 Task: Open Card Customer Support Ticket Management in Board Project Prioritization Tools to Workspace Budgeting and Forecasting and add a team member Softage.1@softage.net, a label Yellow, a checklist Recruiting, an attachment from your google drive, a color Yellow and finally, add a card description 'Plan and execute company team-building retreat with a focus on employee well-being' and a comment 'This task requires us to be agile and adaptable, given the dynamic nature of the project.'. Add a start date 'Jan 01, 1900' with a due date 'Jan 08, 1900'
Action: Mouse moved to (268, 204)
Screenshot: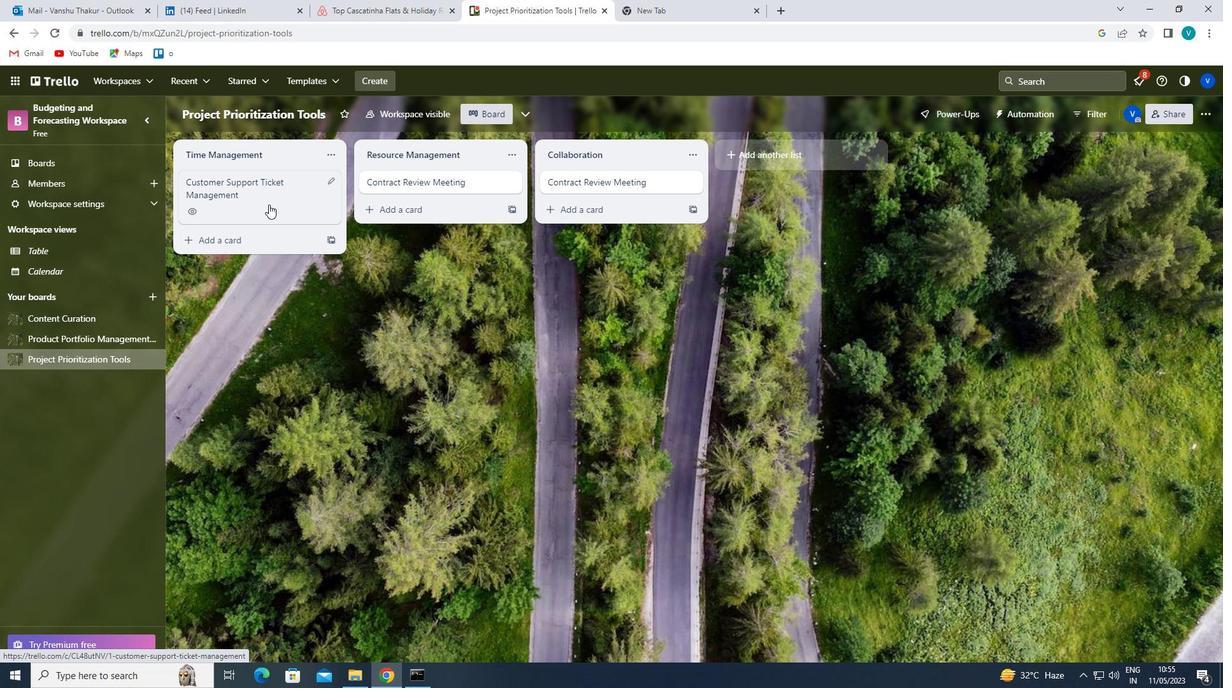
Action: Mouse pressed left at (268, 204)
Screenshot: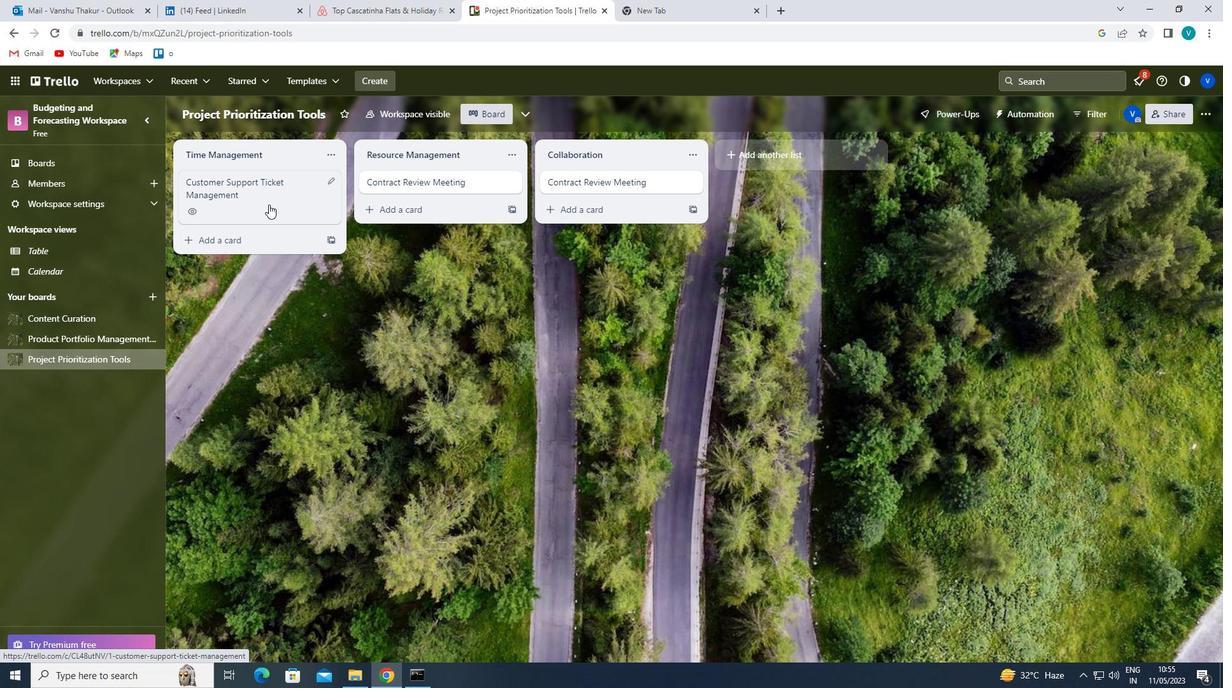 
Action: Mouse moved to (772, 231)
Screenshot: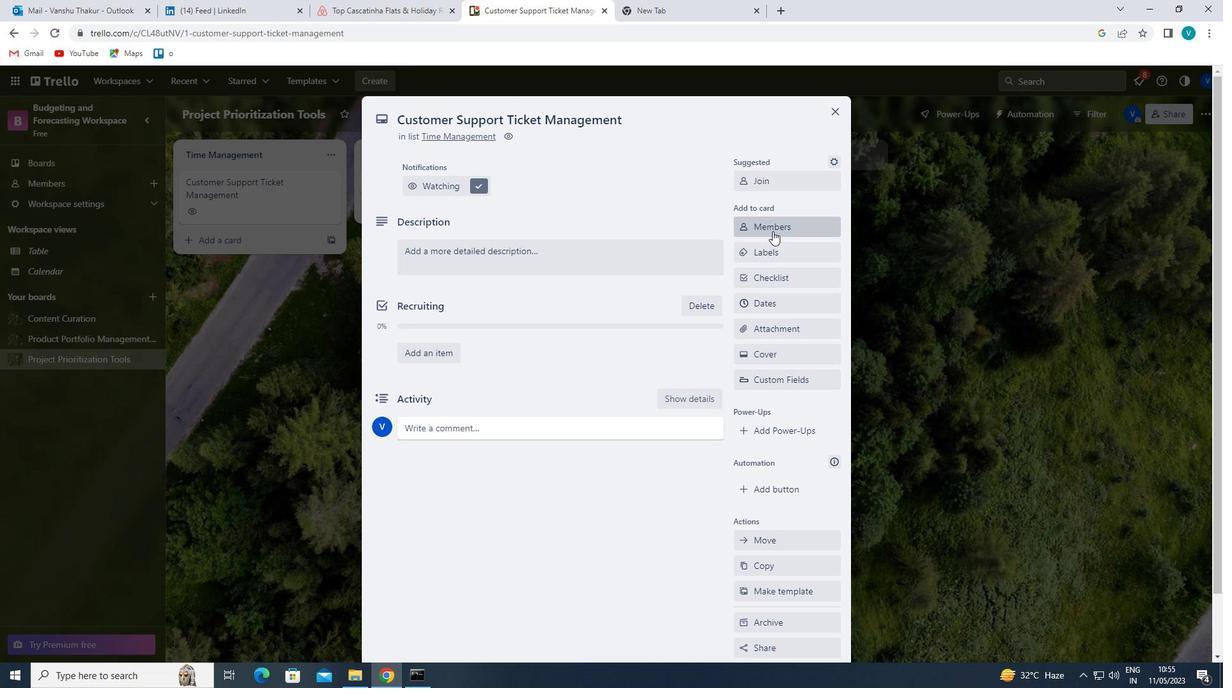 
Action: Mouse pressed left at (772, 231)
Screenshot: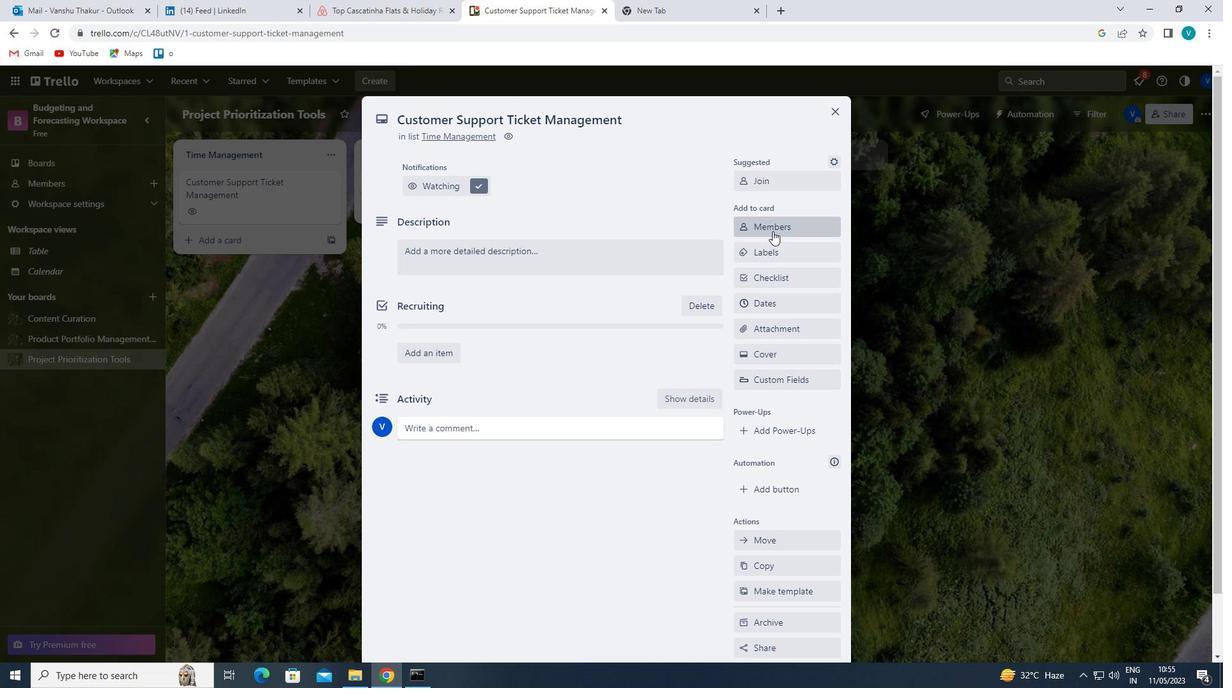 
Action: Mouse moved to (782, 288)
Screenshot: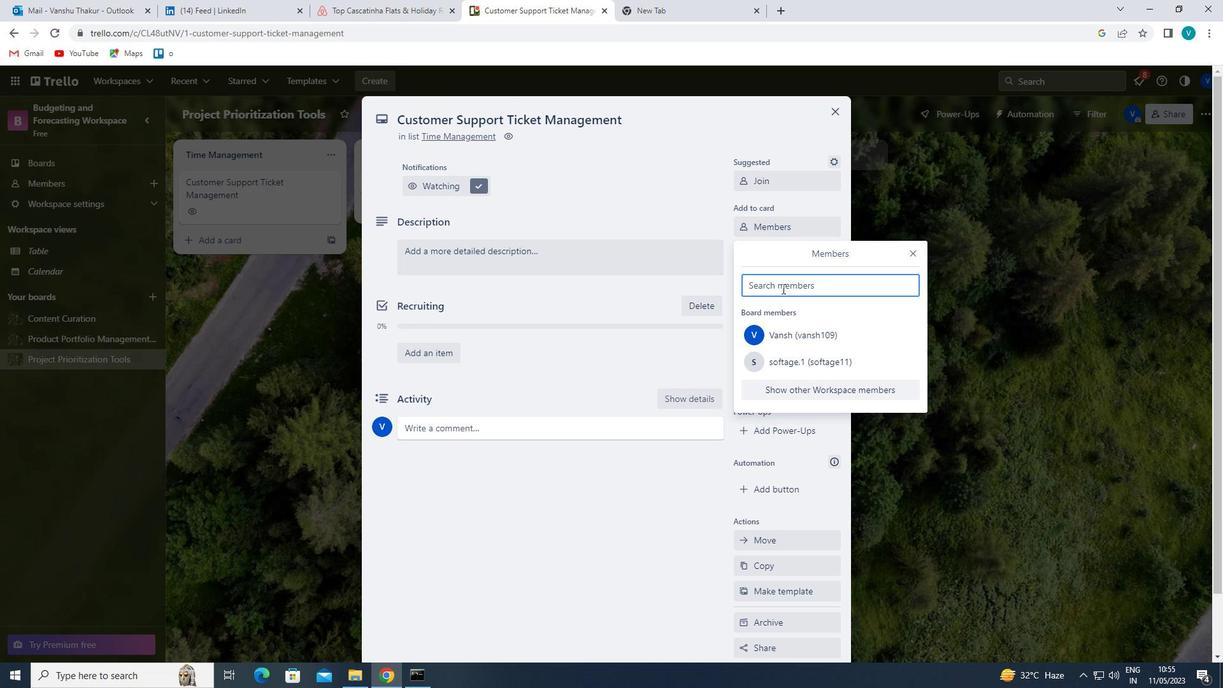 
Action: Mouse pressed left at (782, 288)
Screenshot: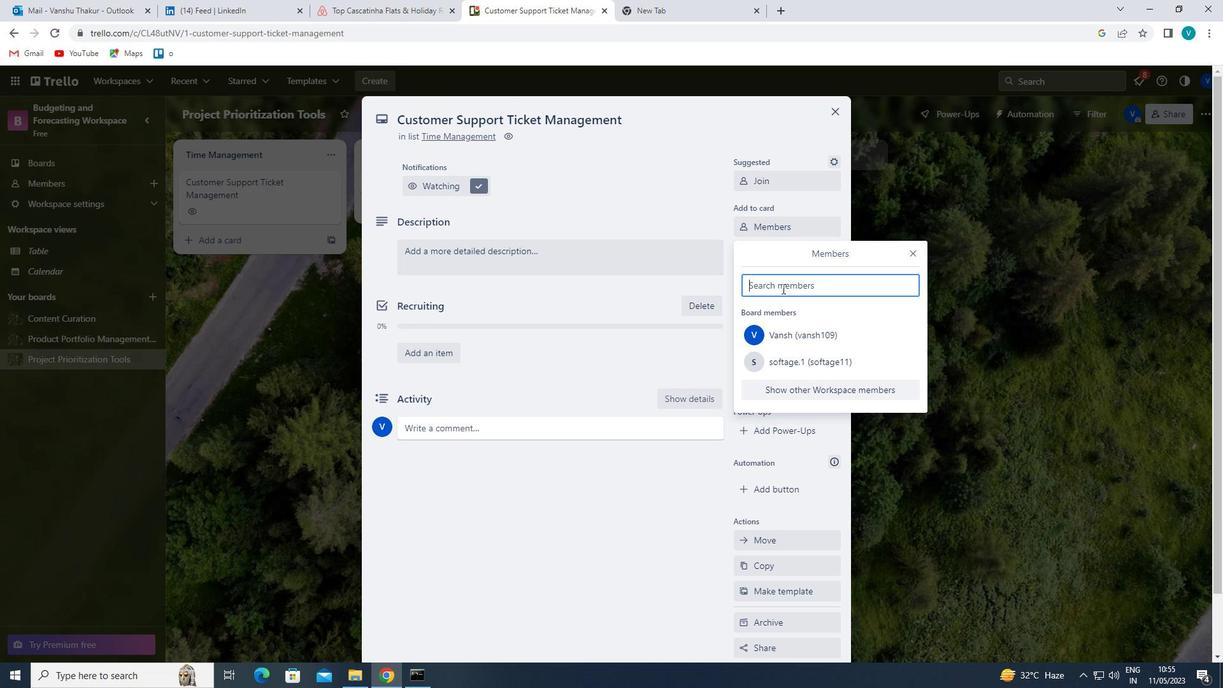 
Action: Mouse moved to (782, 288)
Screenshot: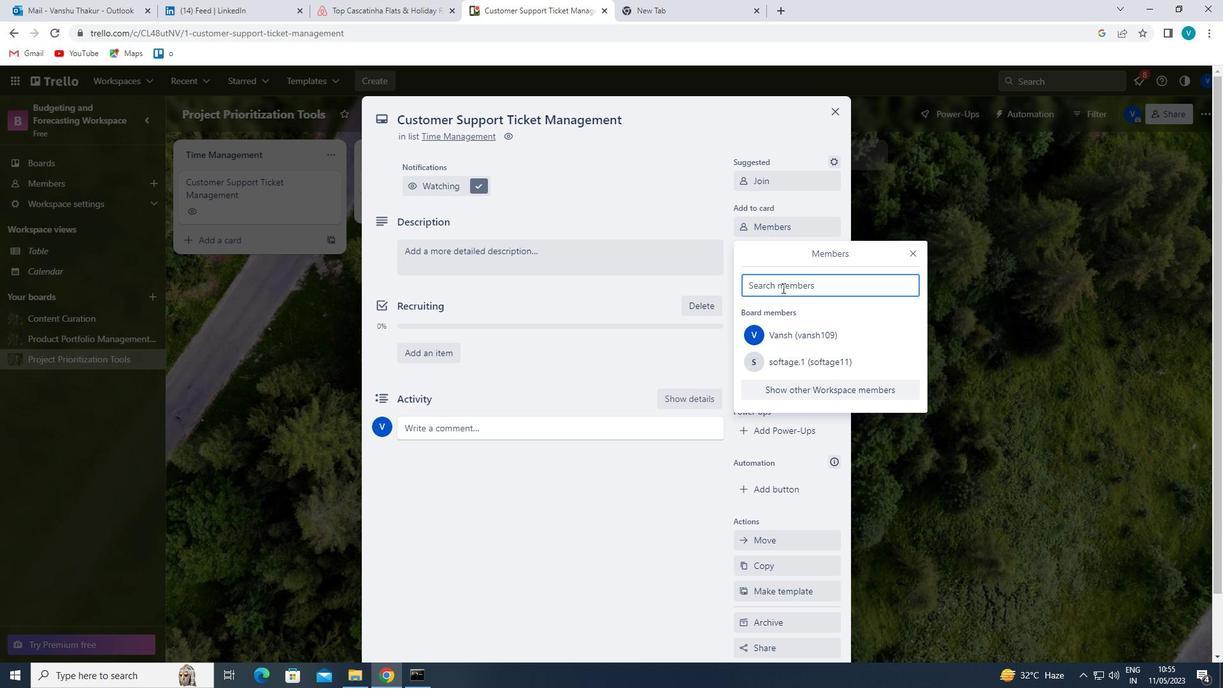 
Action: Key pressed <Key.shift>SOFTAGE
Screenshot: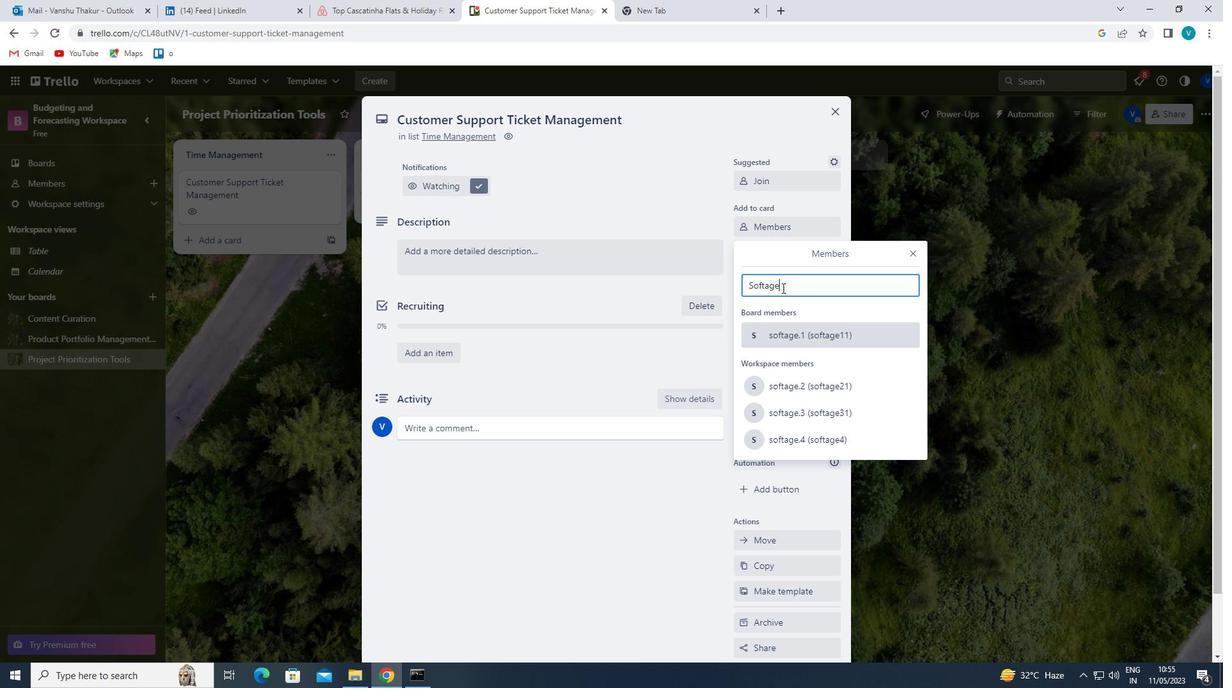
Action: Mouse moved to (811, 330)
Screenshot: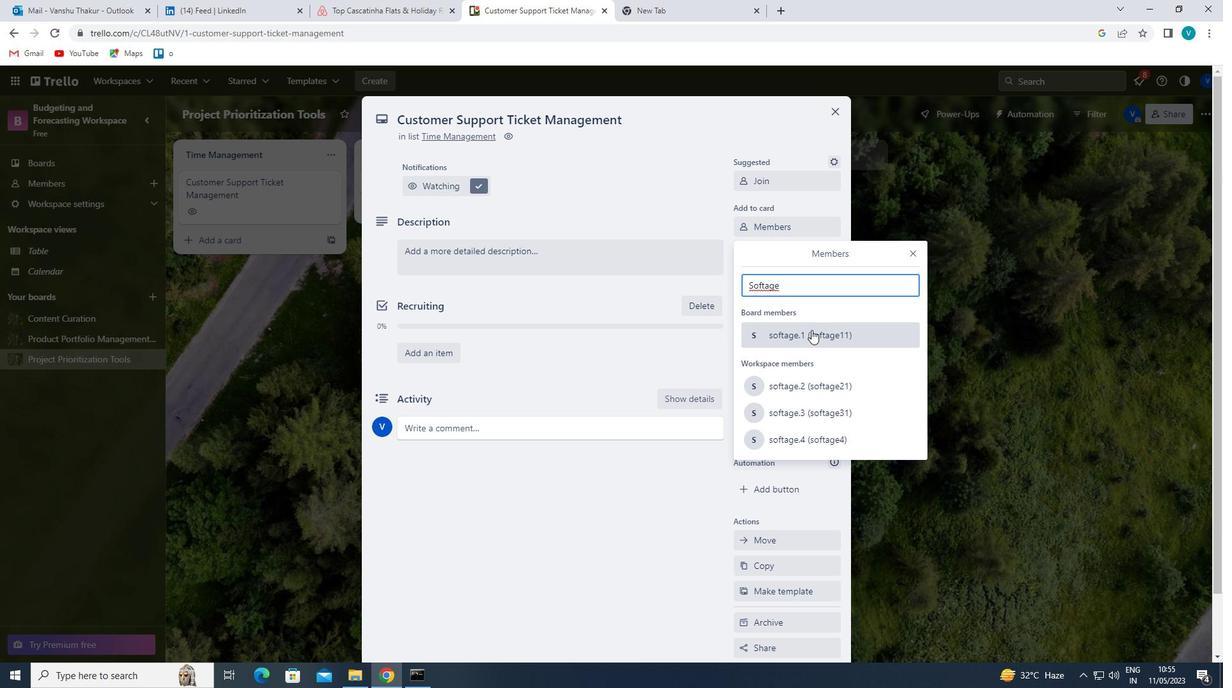 
Action: Mouse pressed left at (811, 330)
Screenshot: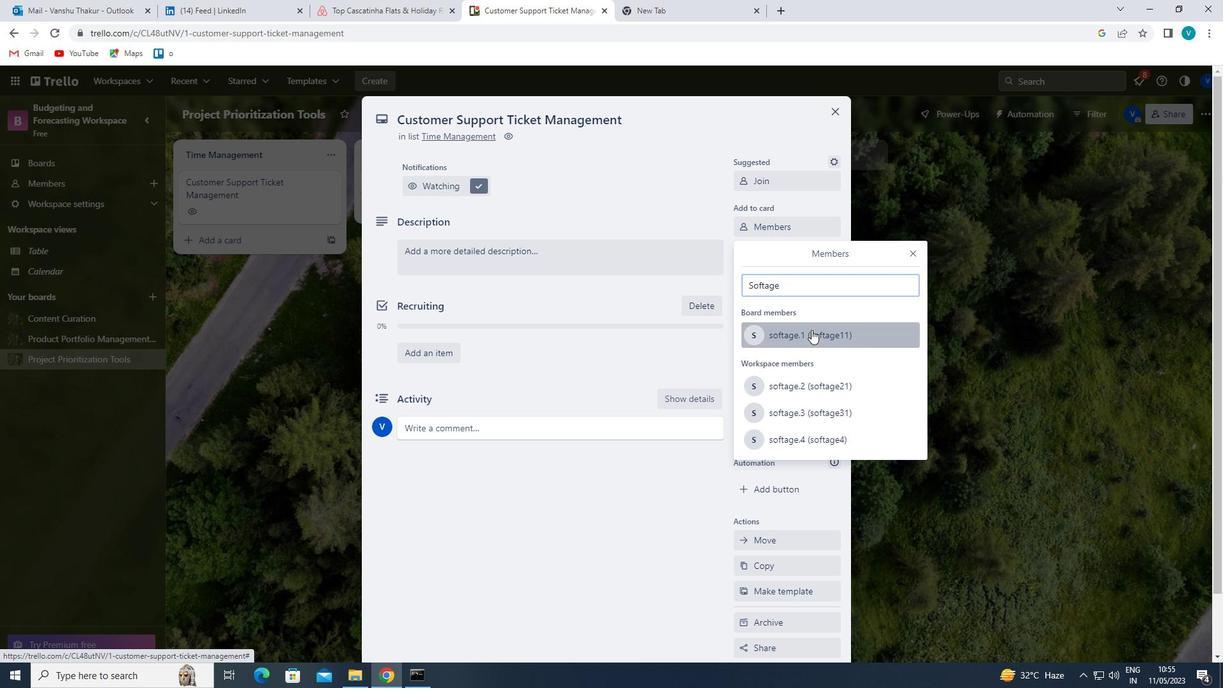 
Action: Mouse moved to (843, 331)
Screenshot: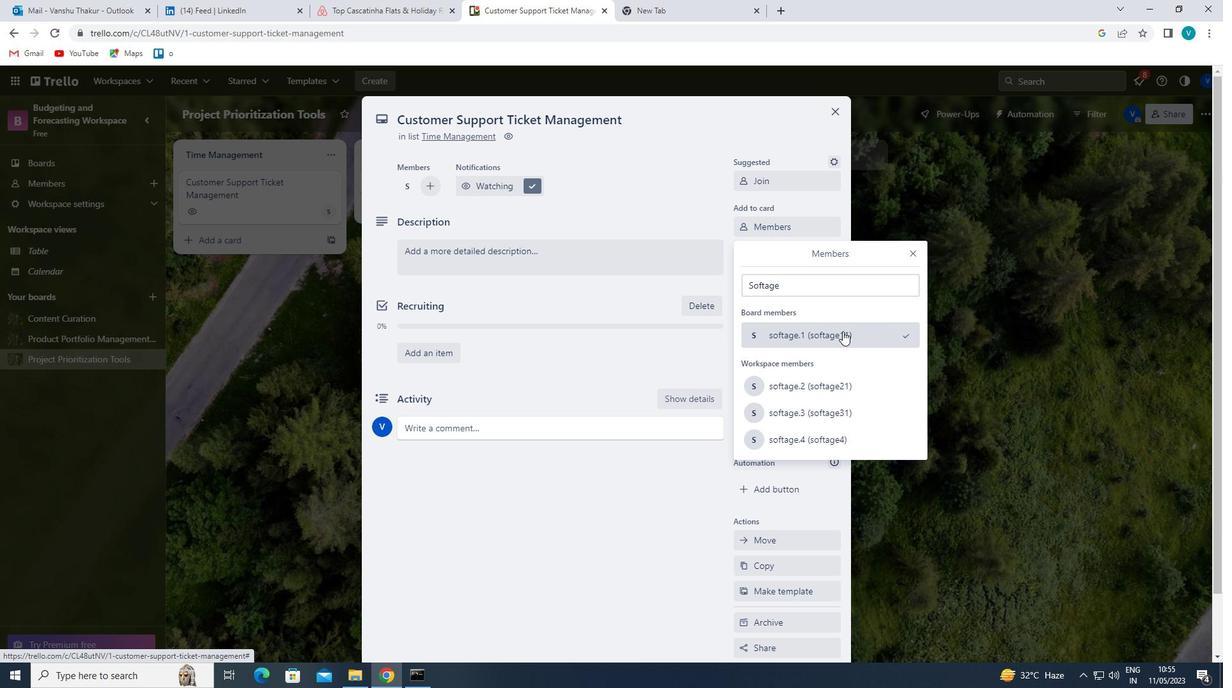 
Action: Mouse pressed left at (843, 331)
Screenshot: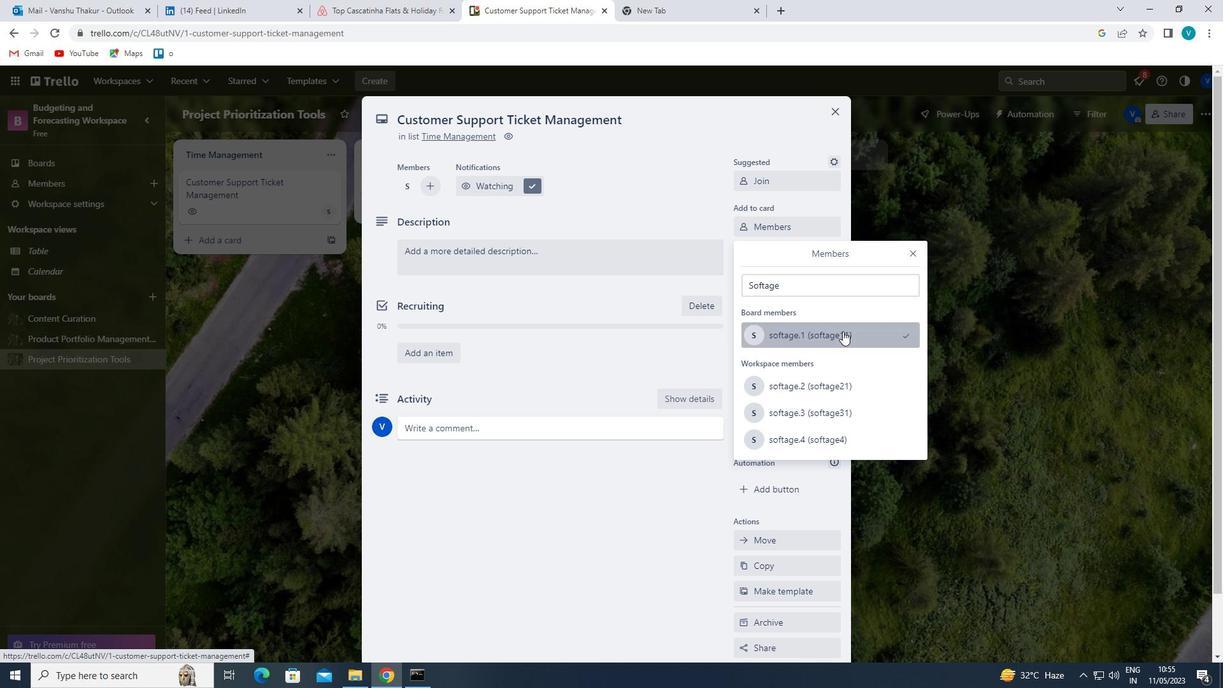 
Action: Mouse pressed left at (843, 331)
Screenshot: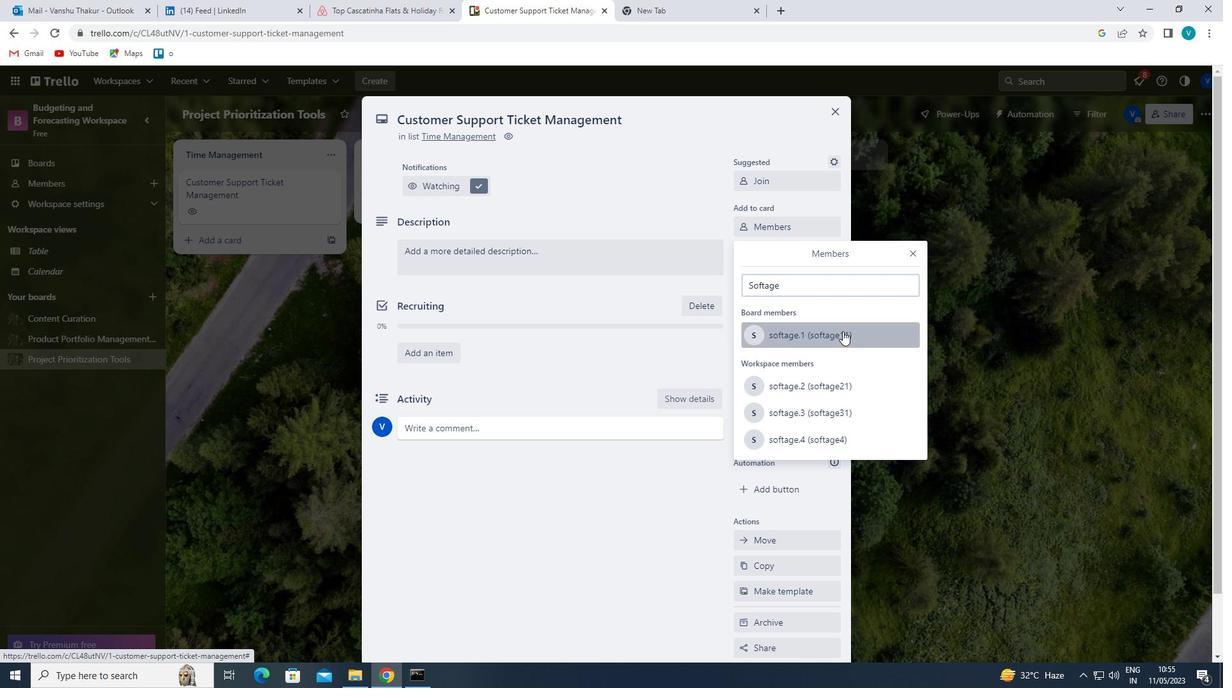
Action: Mouse moved to (911, 254)
Screenshot: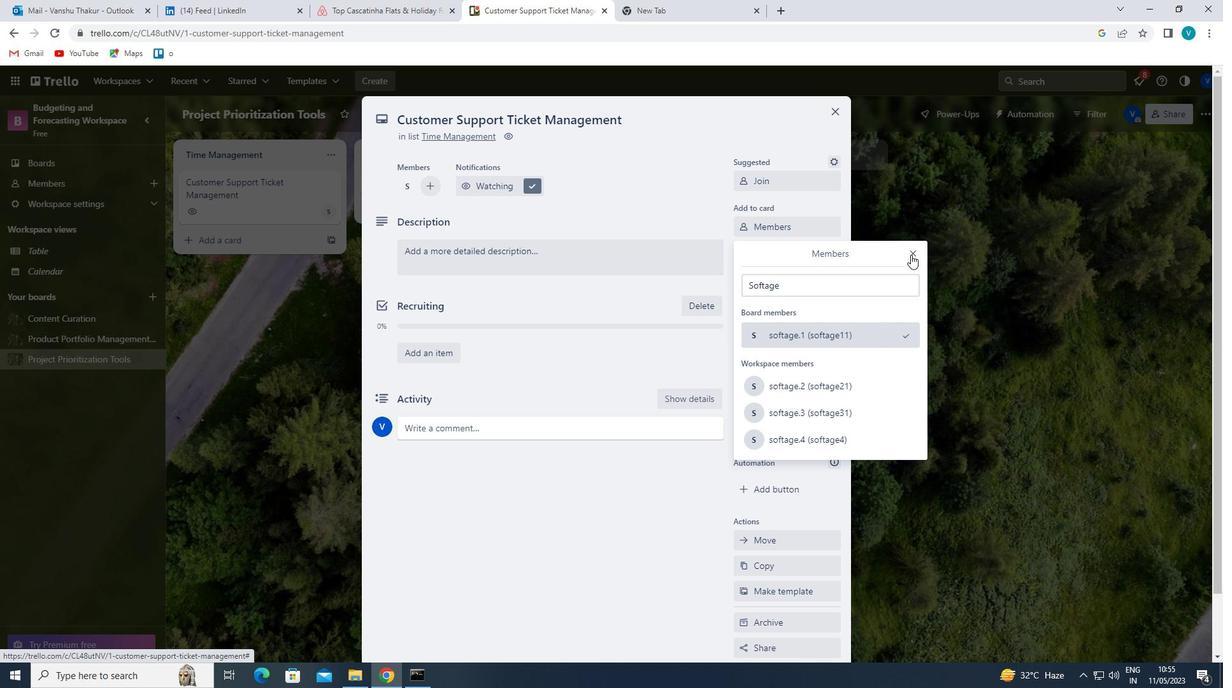 
Action: Mouse pressed left at (911, 254)
Screenshot: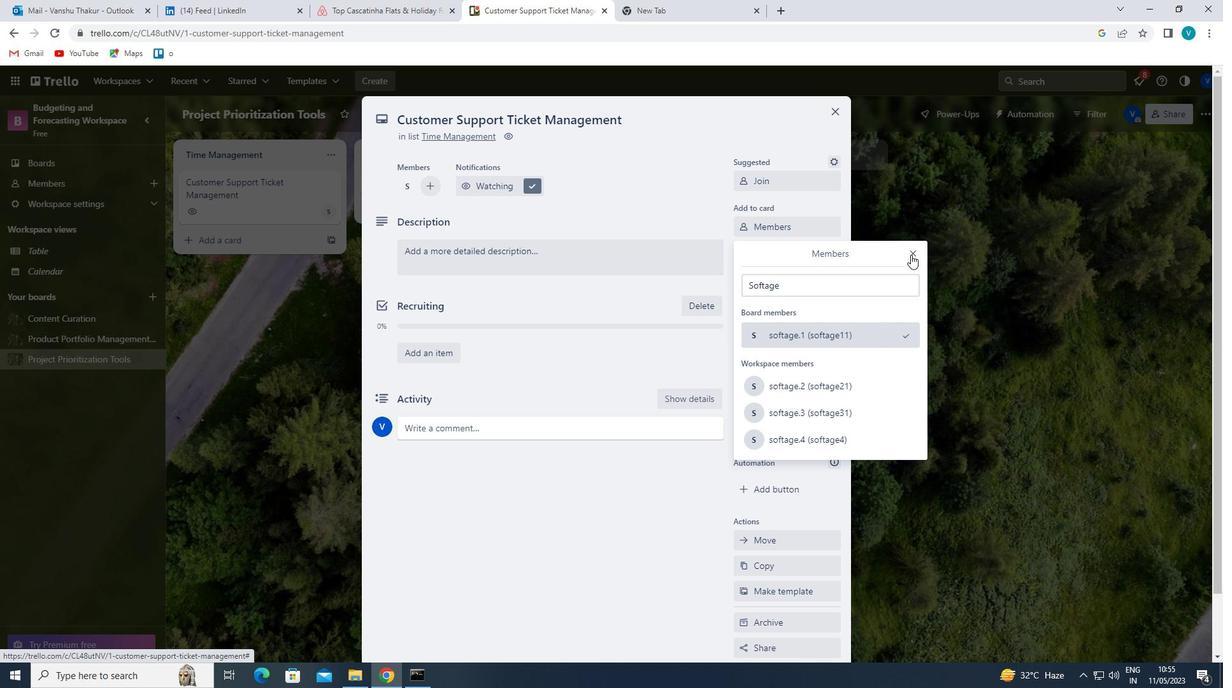 
Action: Mouse moved to (791, 255)
Screenshot: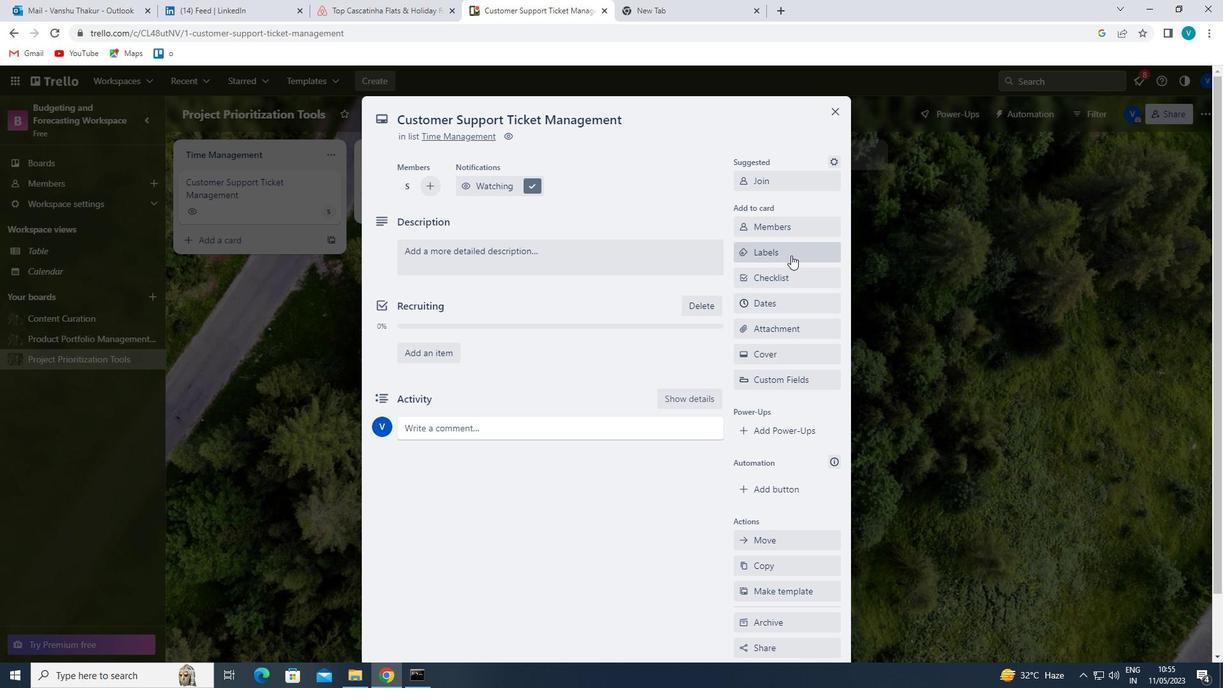 
Action: Mouse pressed left at (791, 255)
Screenshot: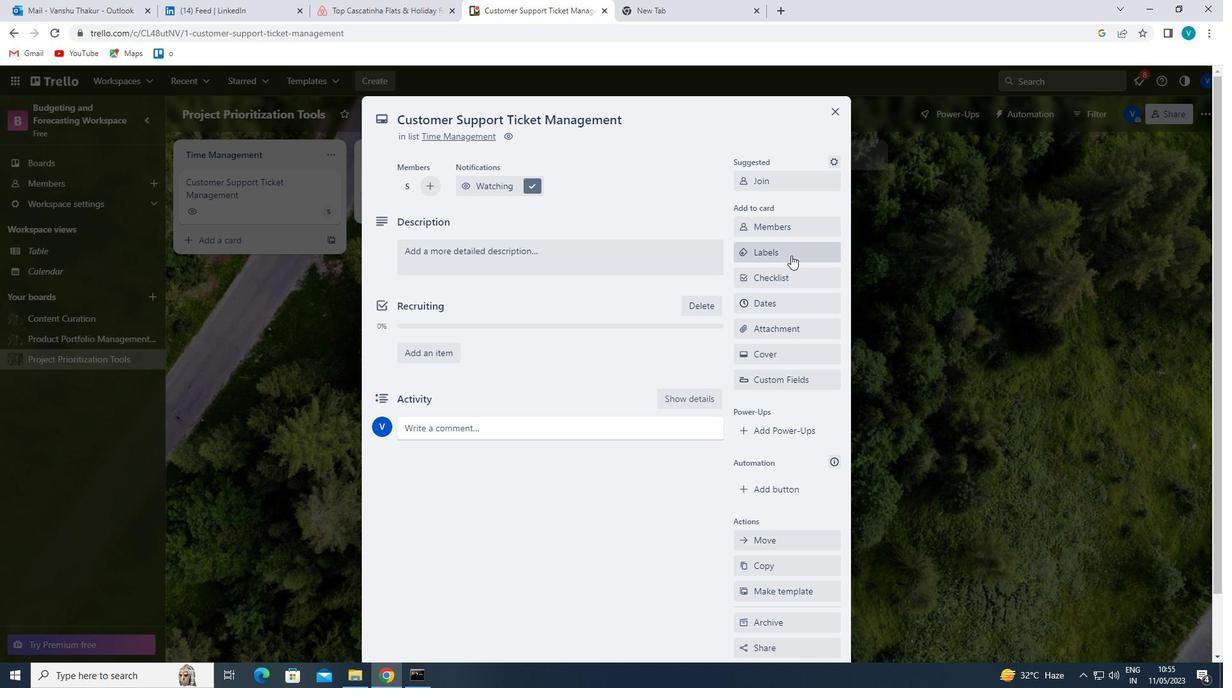 
Action: Mouse moved to (806, 376)
Screenshot: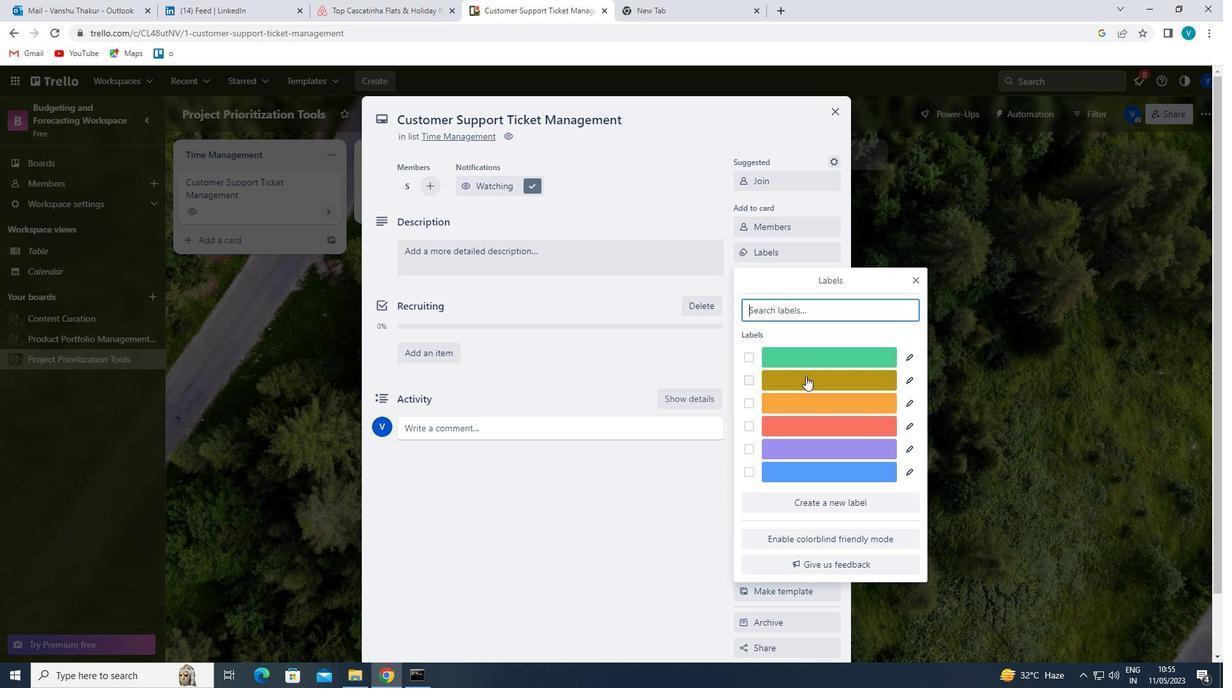 
Action: Mouse pressed left at (806, 376)
Screenshot: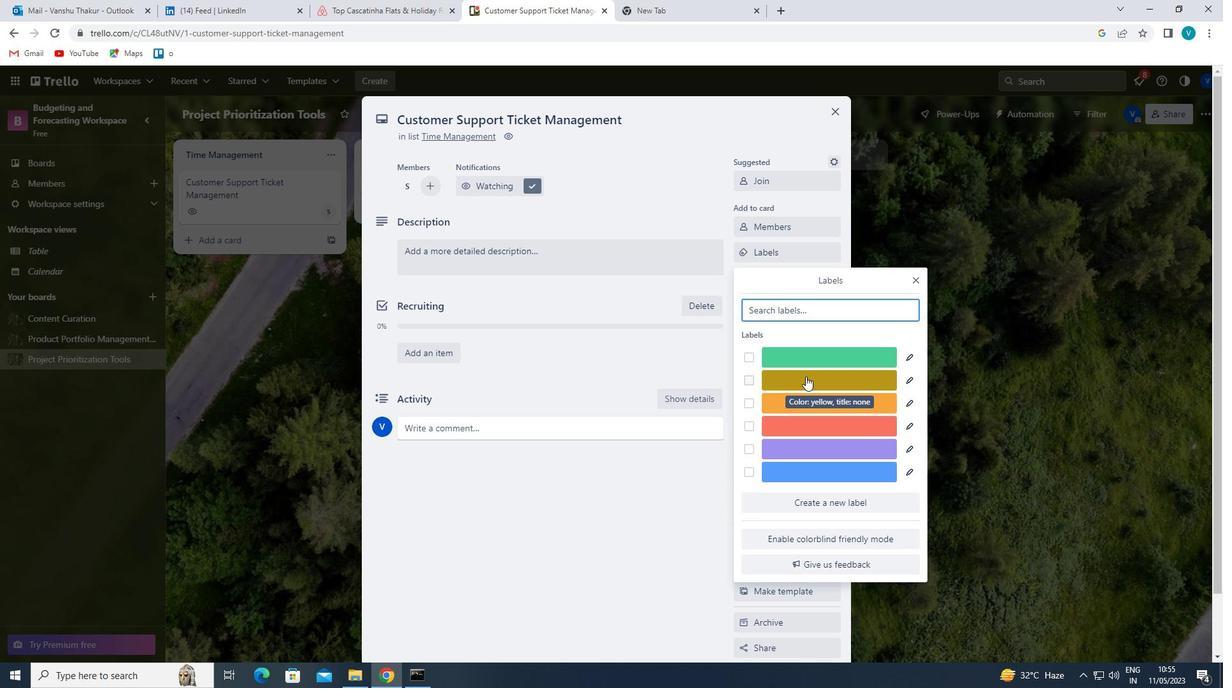 
Action: Mouse moved to (916, 279)
Screenshot: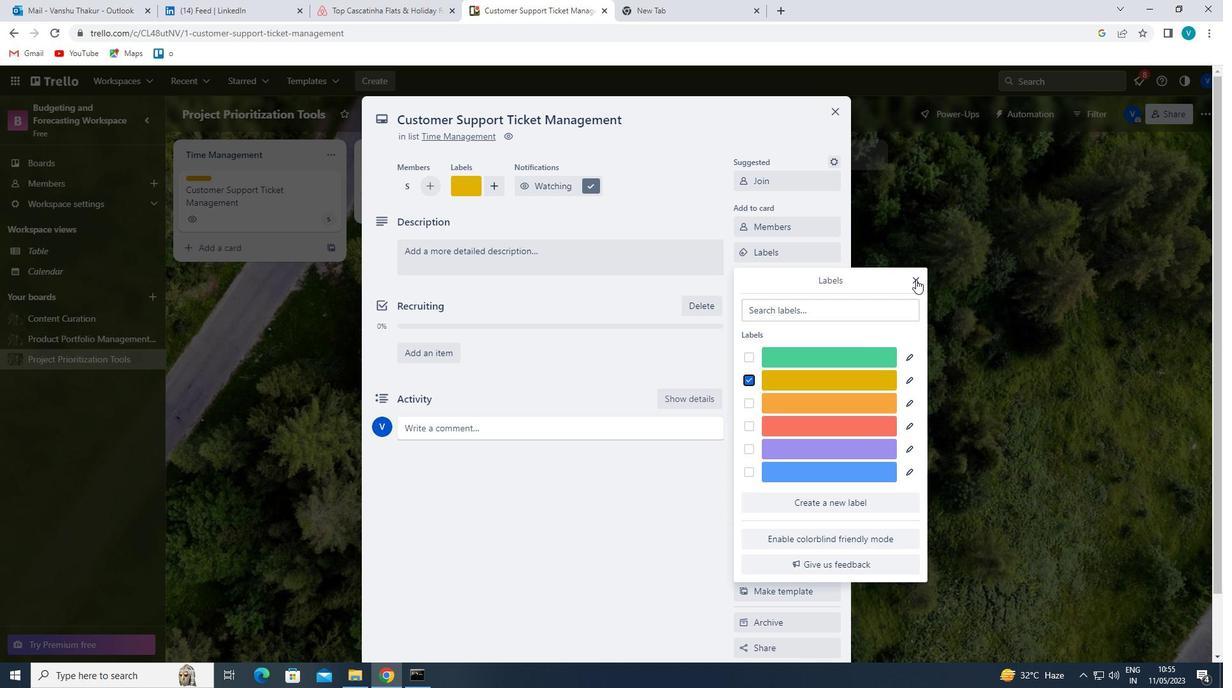 
Action: Mouse pressed left at (916, 279)
Screenshot: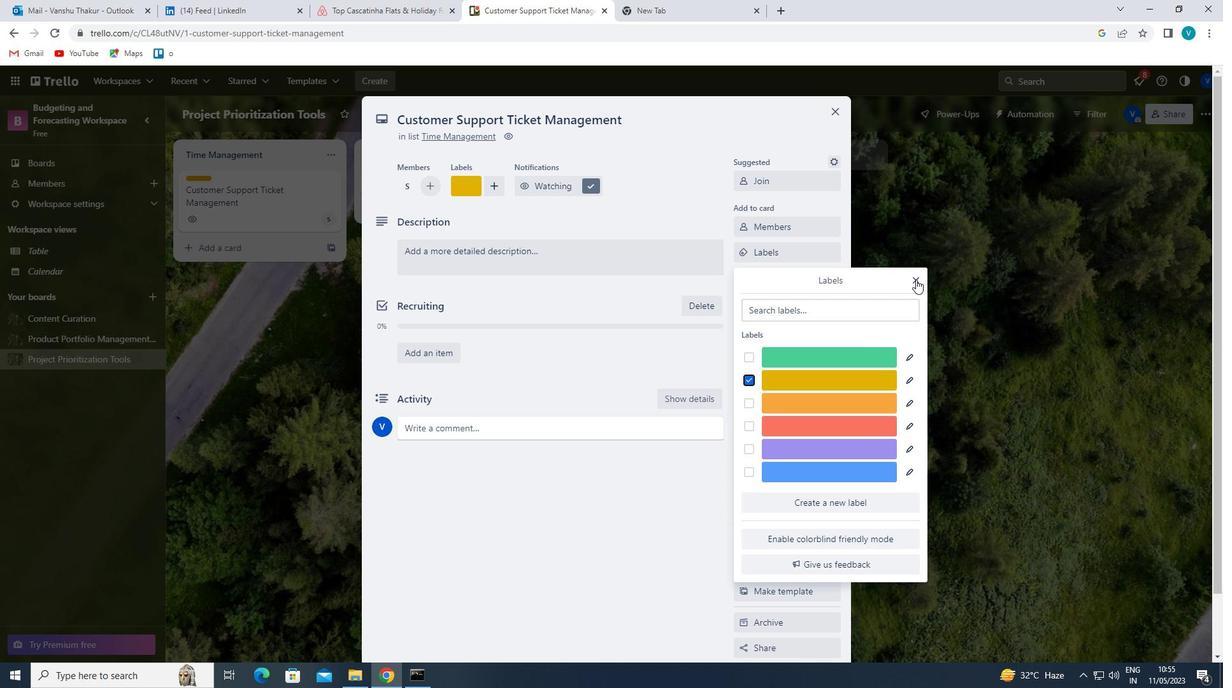 
Action: Mouse moved to (790, 281)
Screenshot: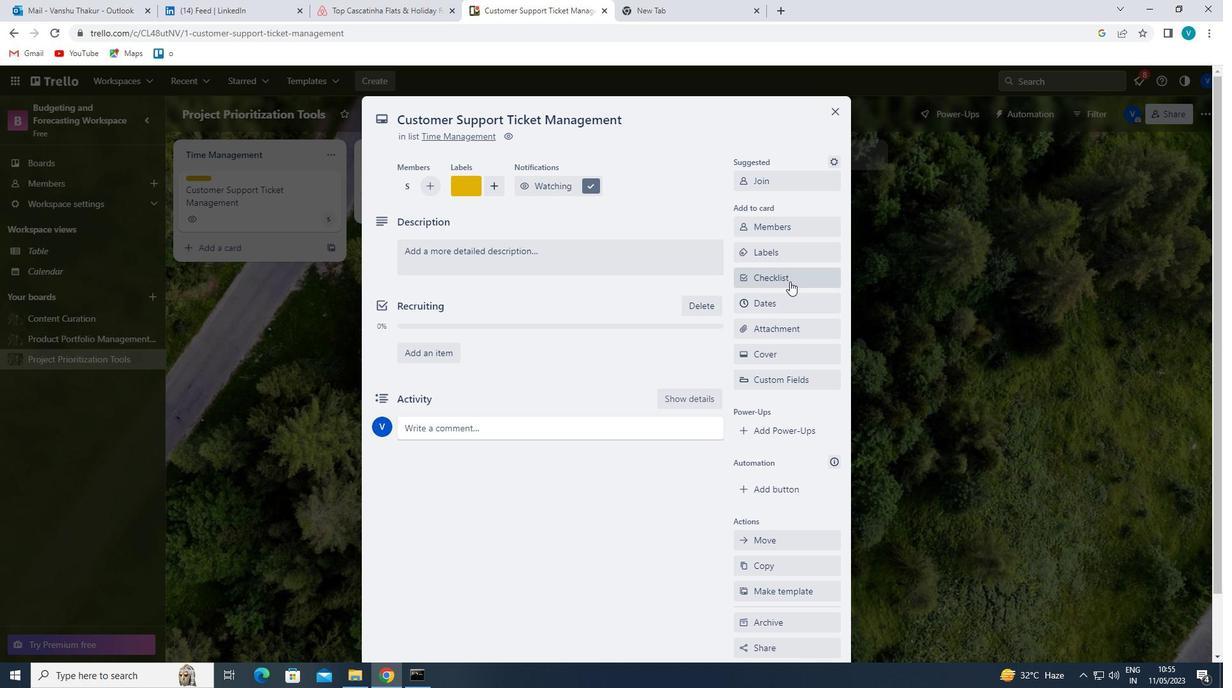 
Action: Mouse pressed left at (790, 281)
Screenshot: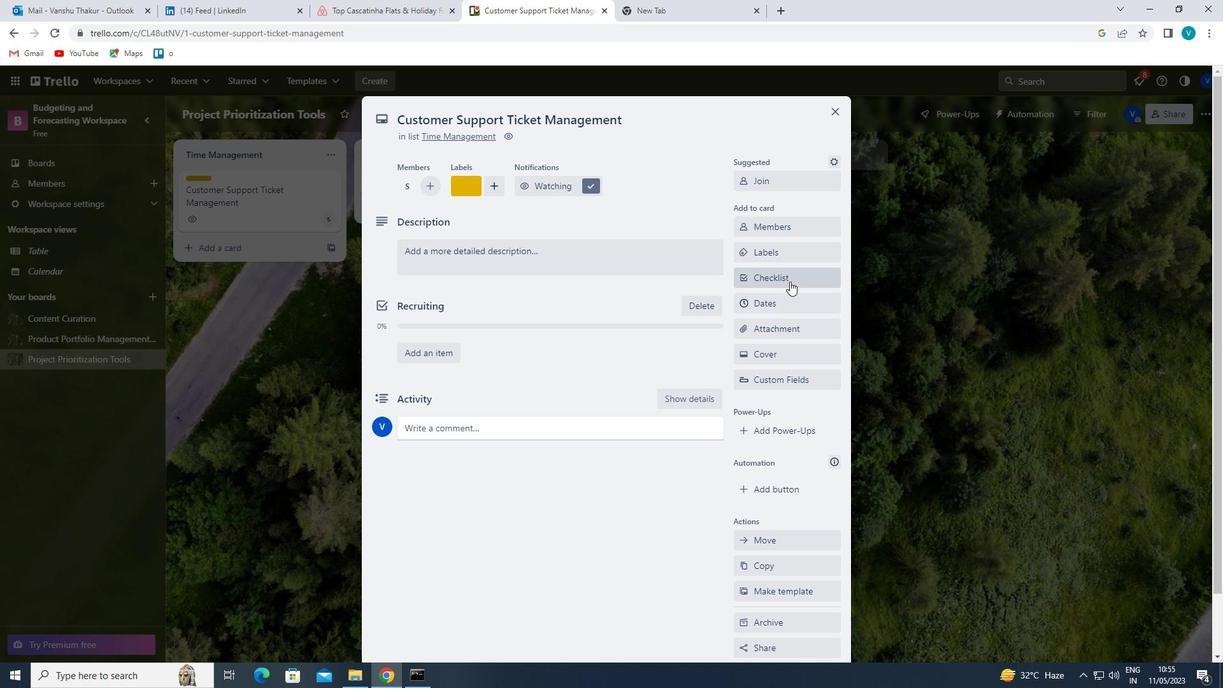 
Action: Key pressed <Key.shift>RECUI<Key.backspace><Key.backspace>RUITING
Screenshot: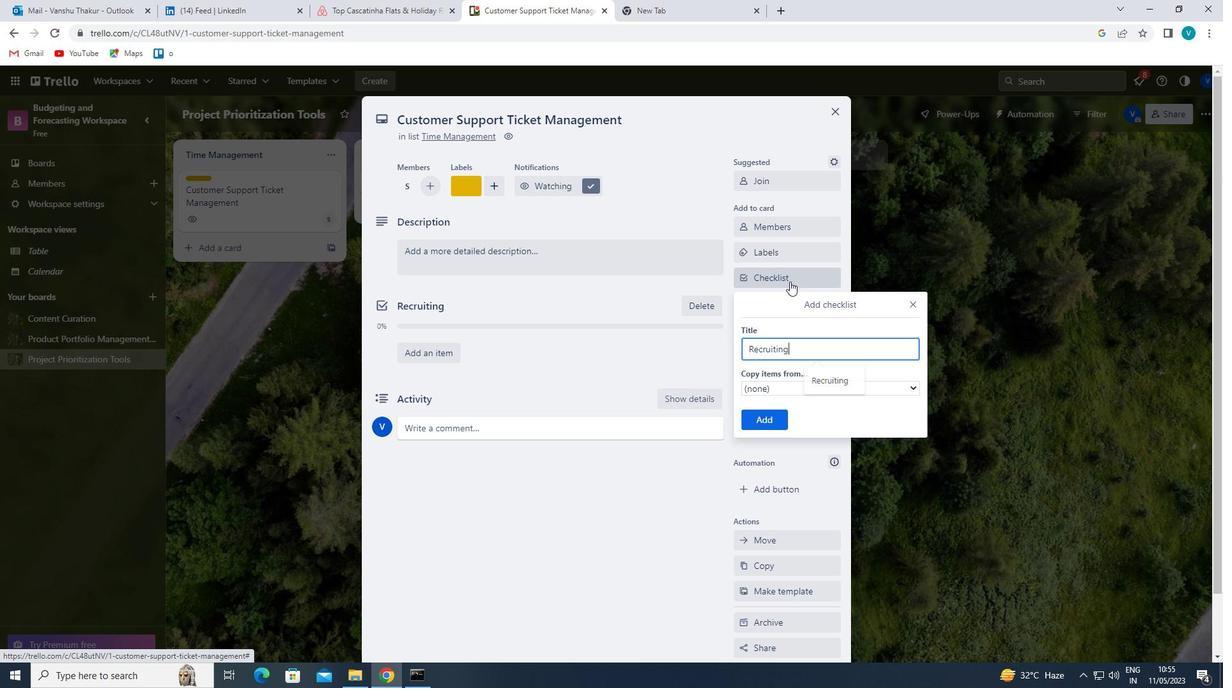 
Action: Mouse moved to (780, 417)
Screenshot: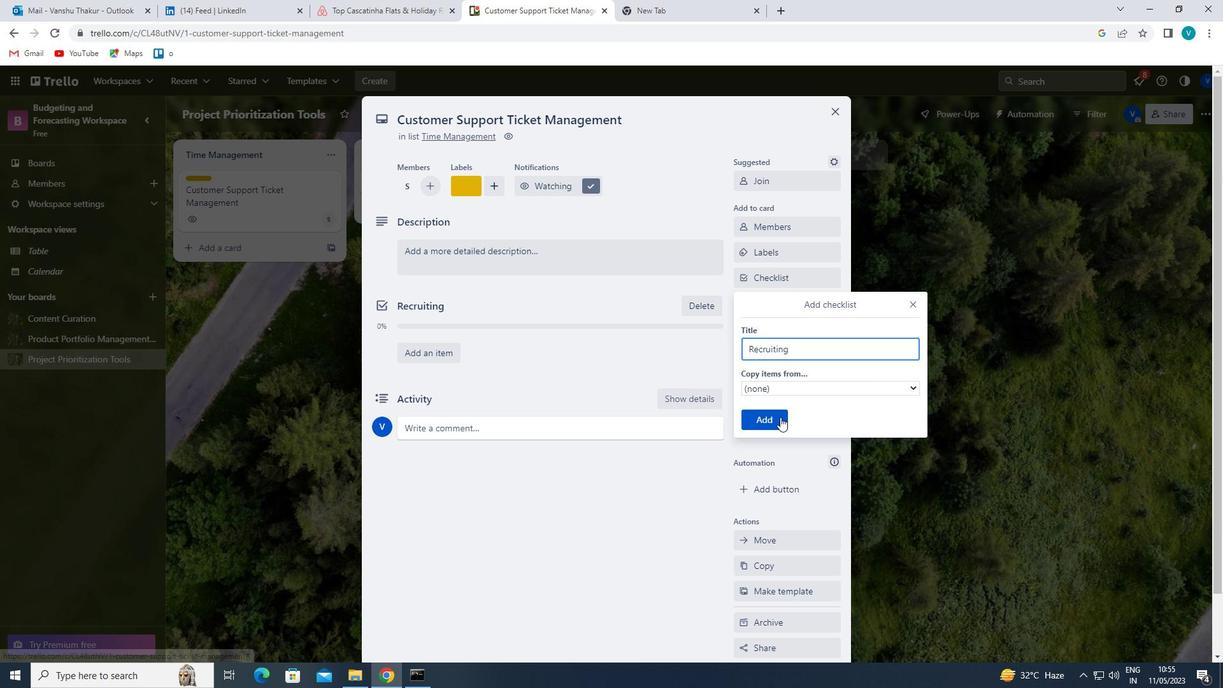 
Action: Mouse pressed left at (780, 417)
Screenshot: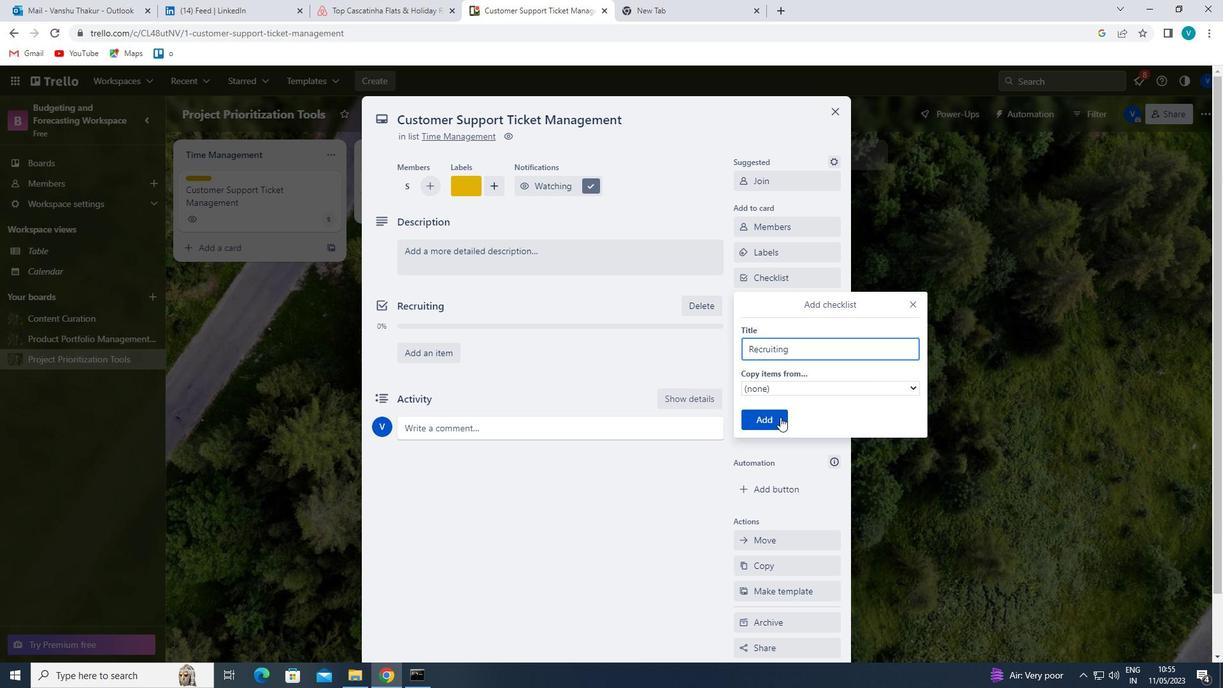 
Action: Mouse moved to (790, 330)
Screenshot: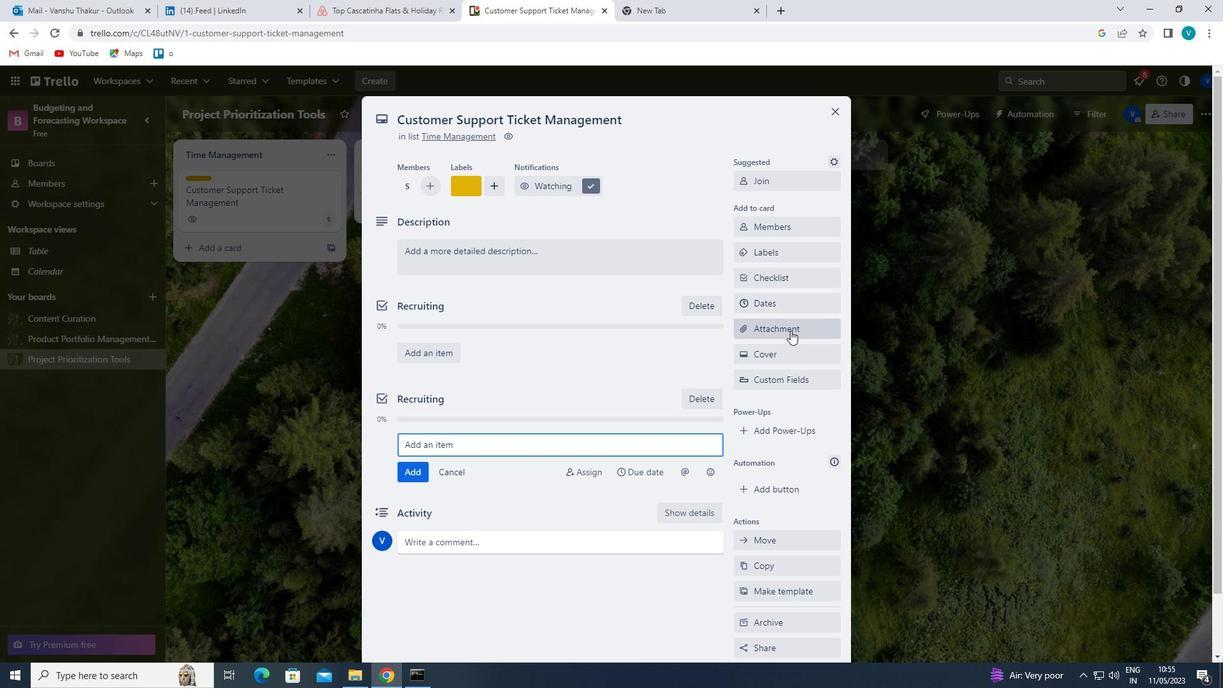 
Action: Mouse pressed left at (790, 330)
Screenshot: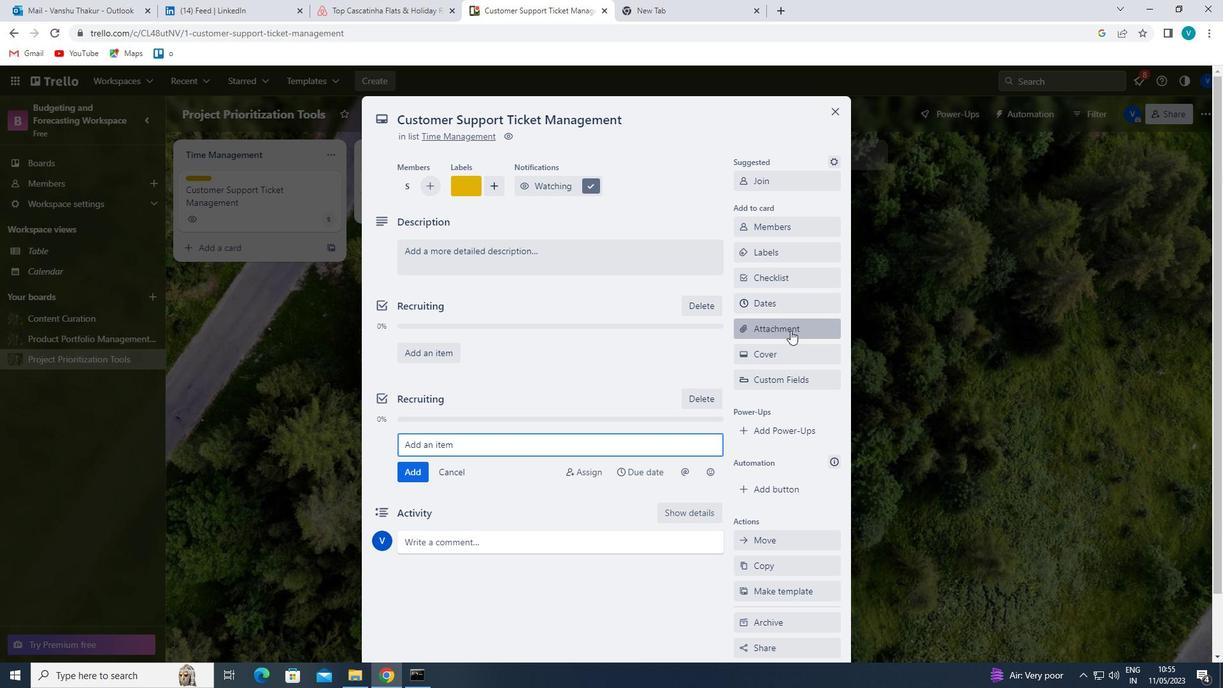 
Action: Mouse moved to (767, 425)
Screenshot: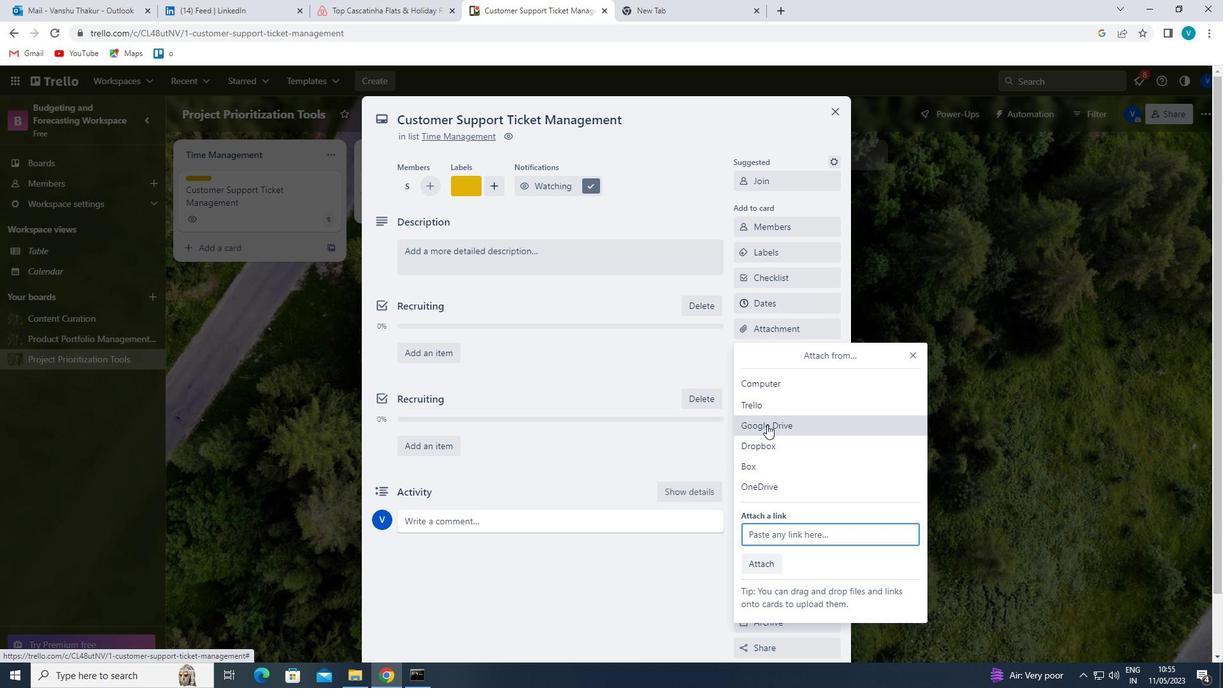 
Action: Mouse pressed left at (767, 425)
Screenshot: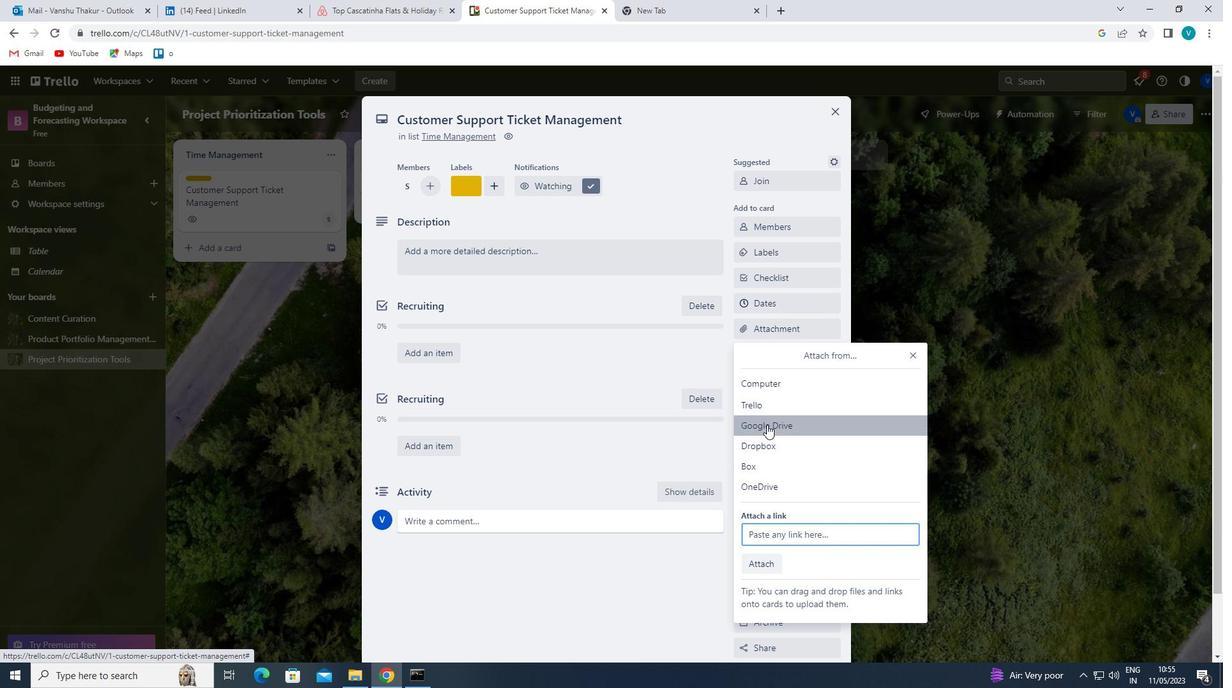 
Action: Mouse moved to (718, 362)
Screenshot: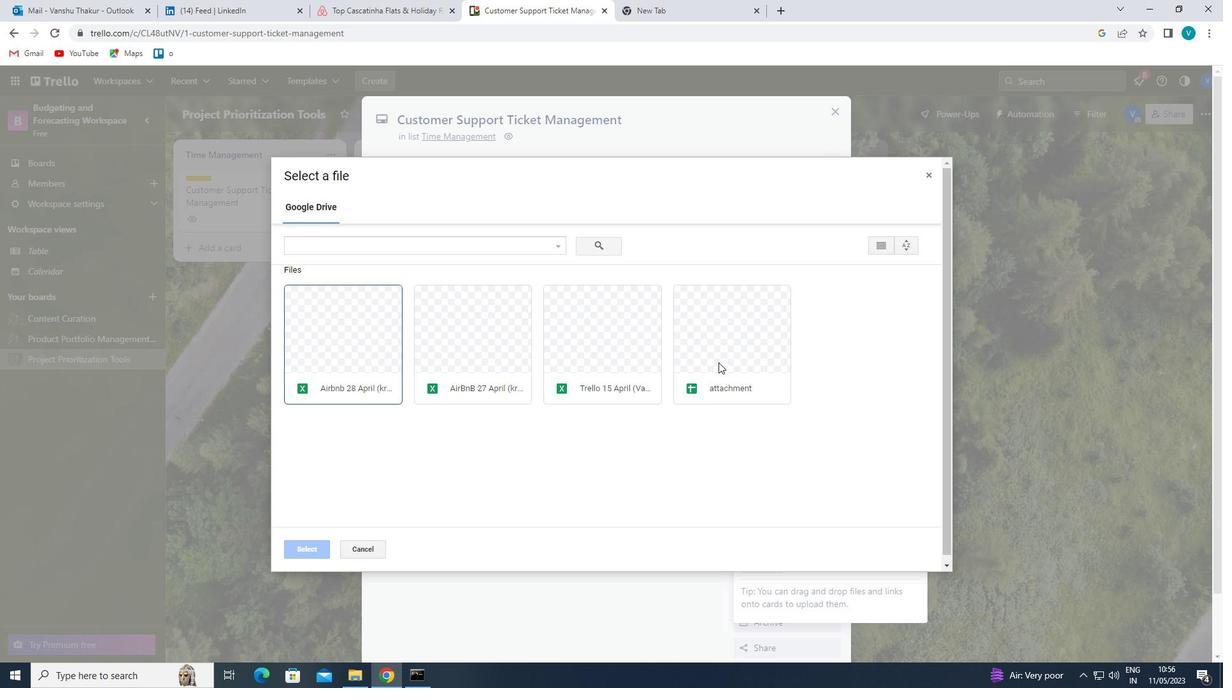 
Action: Mouse pressed left at (718, 362)
Screenshot: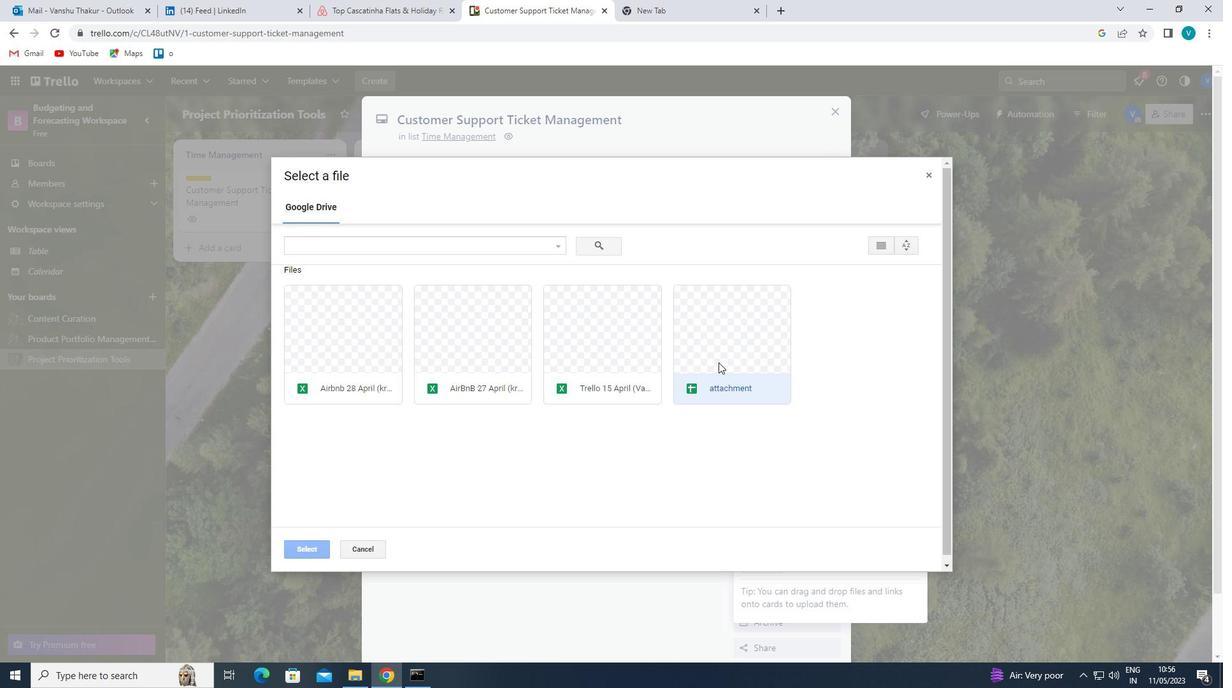 
Action: Mouse moved to (305, 544)
Screenshot: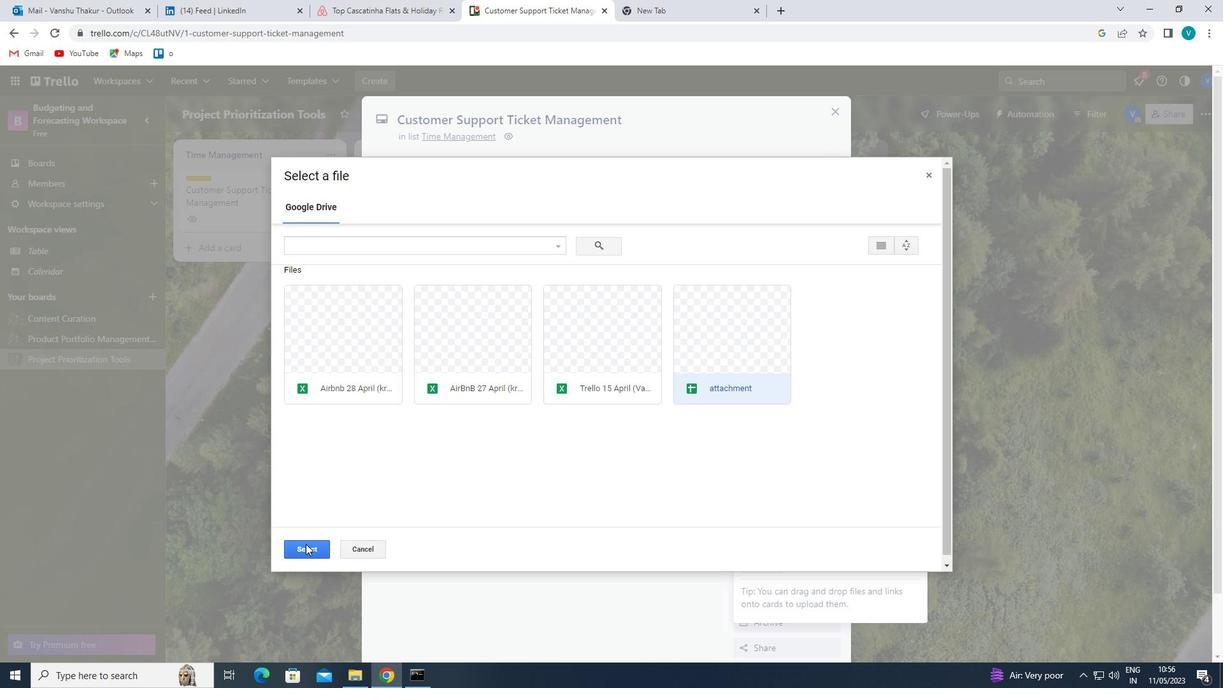 
Action: Mouse pressed left at (305, 544)
Screenshot: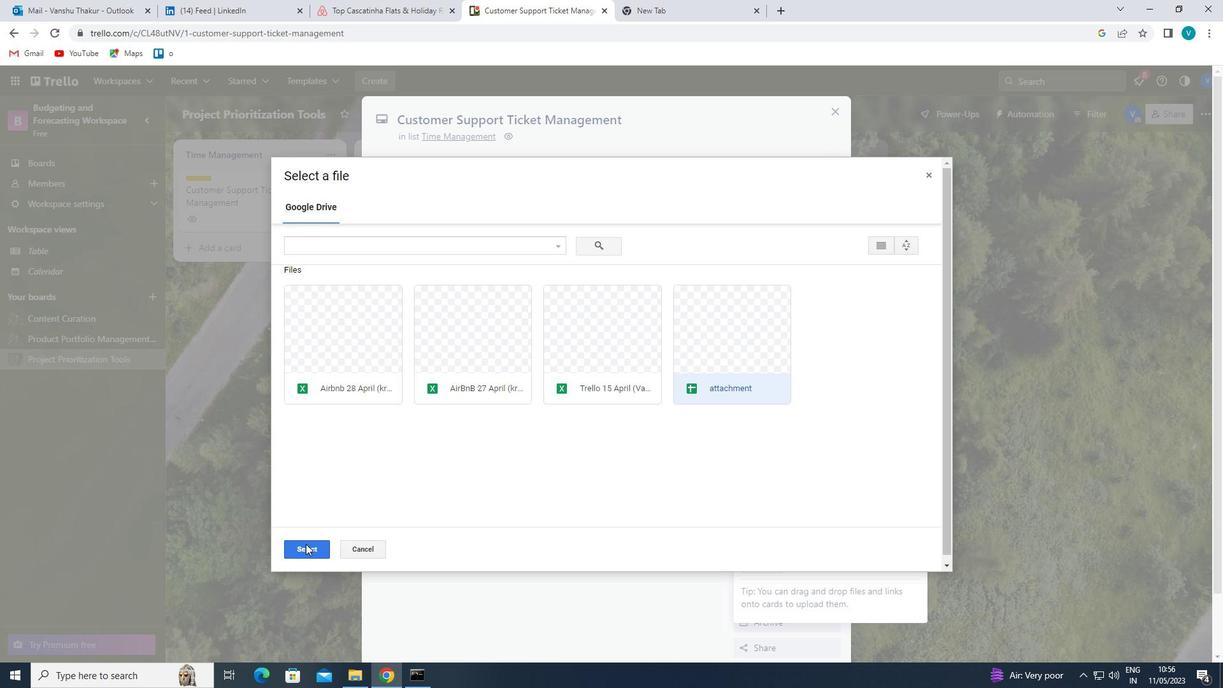 
Action: Mouse moved to (786, 358)
Screenshot: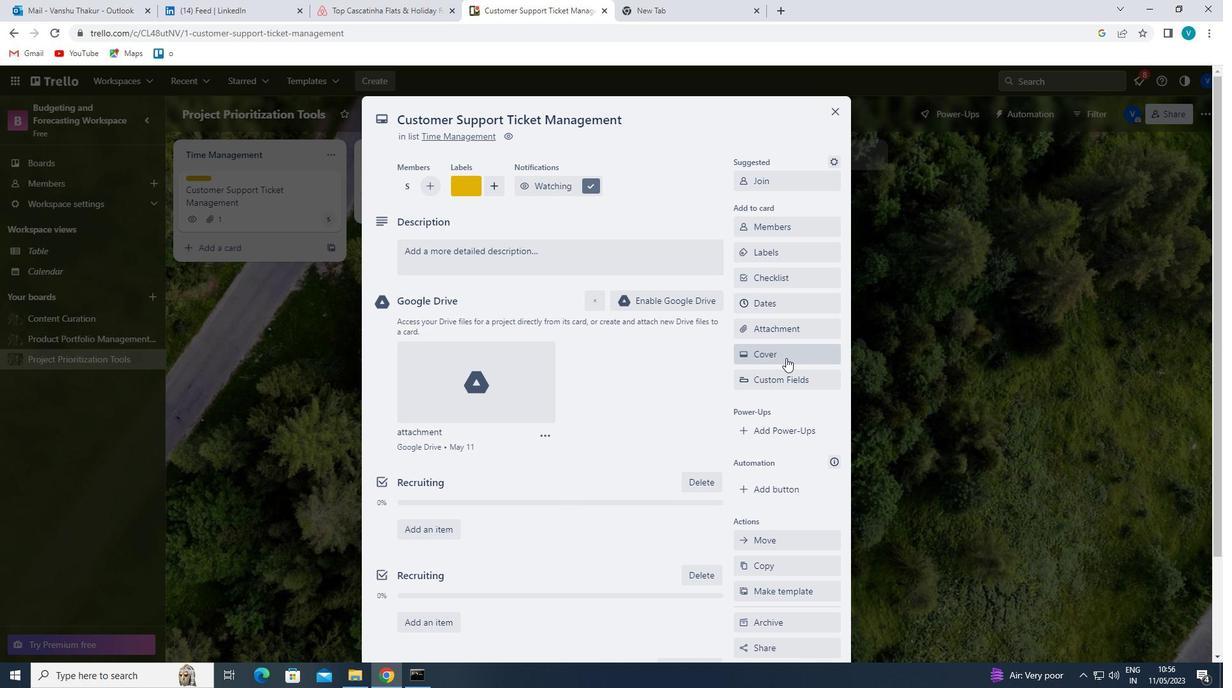 
Action: Mouse pressed left at (786, 358)
Screenshot: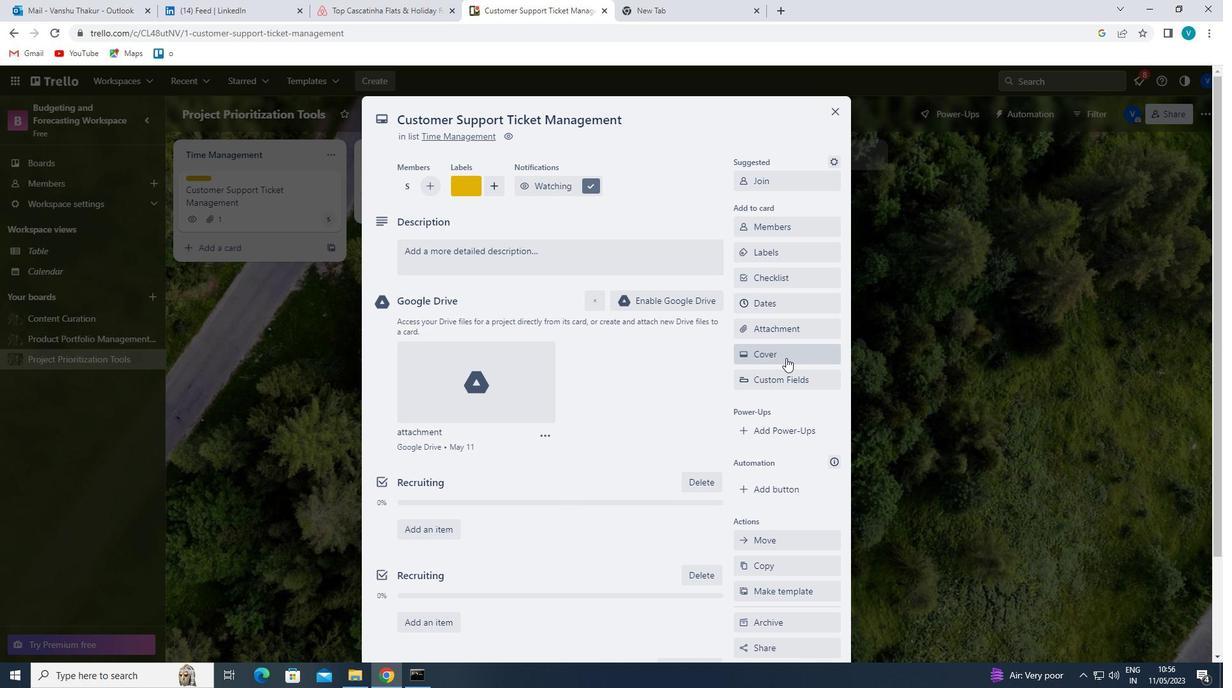 
Action: Mouse moved to (805, 221)
Screenshot: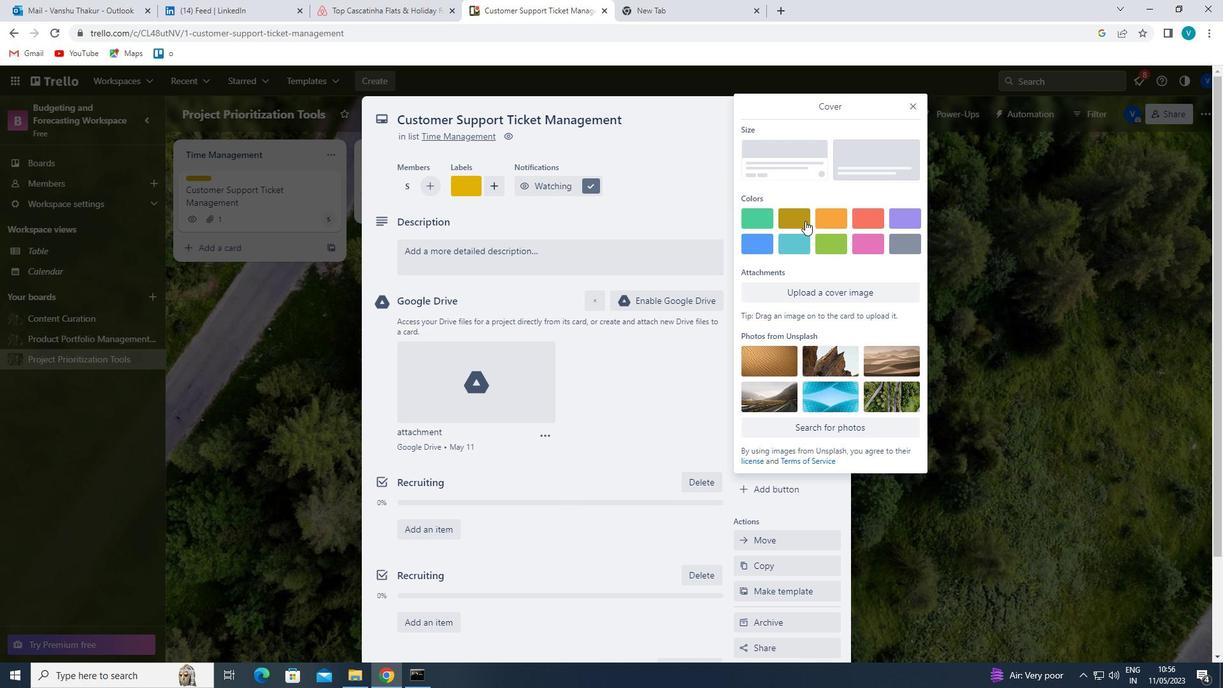 
Action: Mouse pressed left at (805, 221)
Screenshot: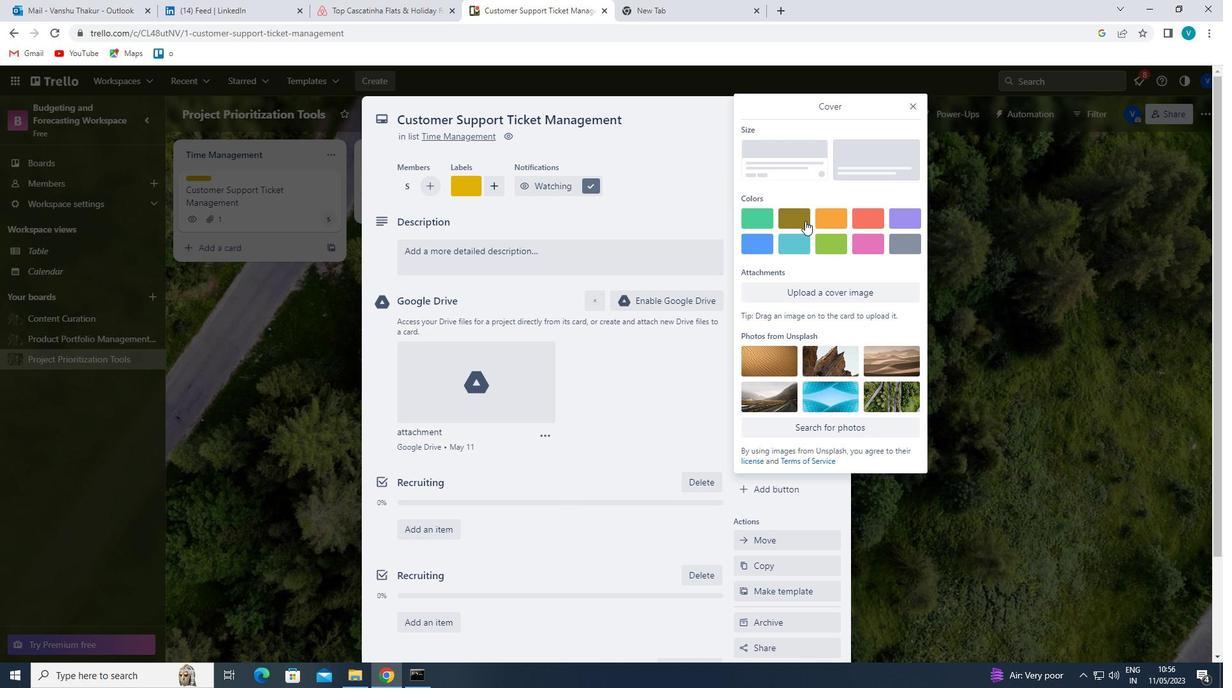 
Action: Mouse moved to (911, 100)
Screenshot: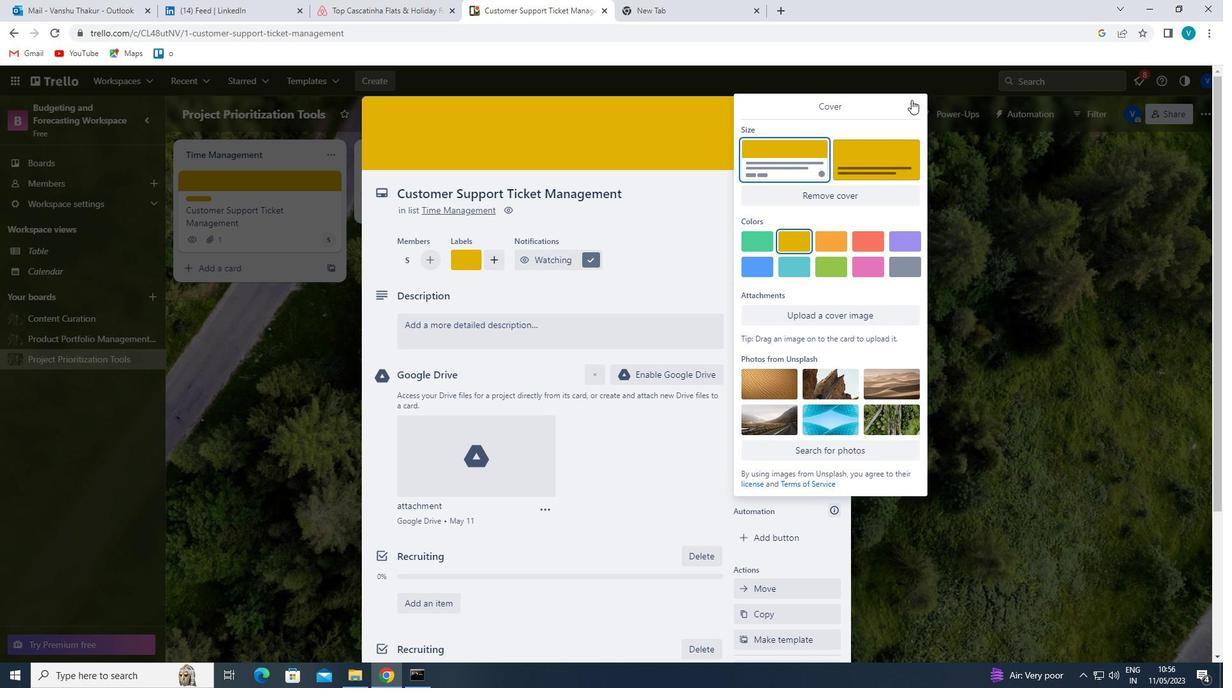 
Action: Mouse pressed left at (911, 100)
Screenshot: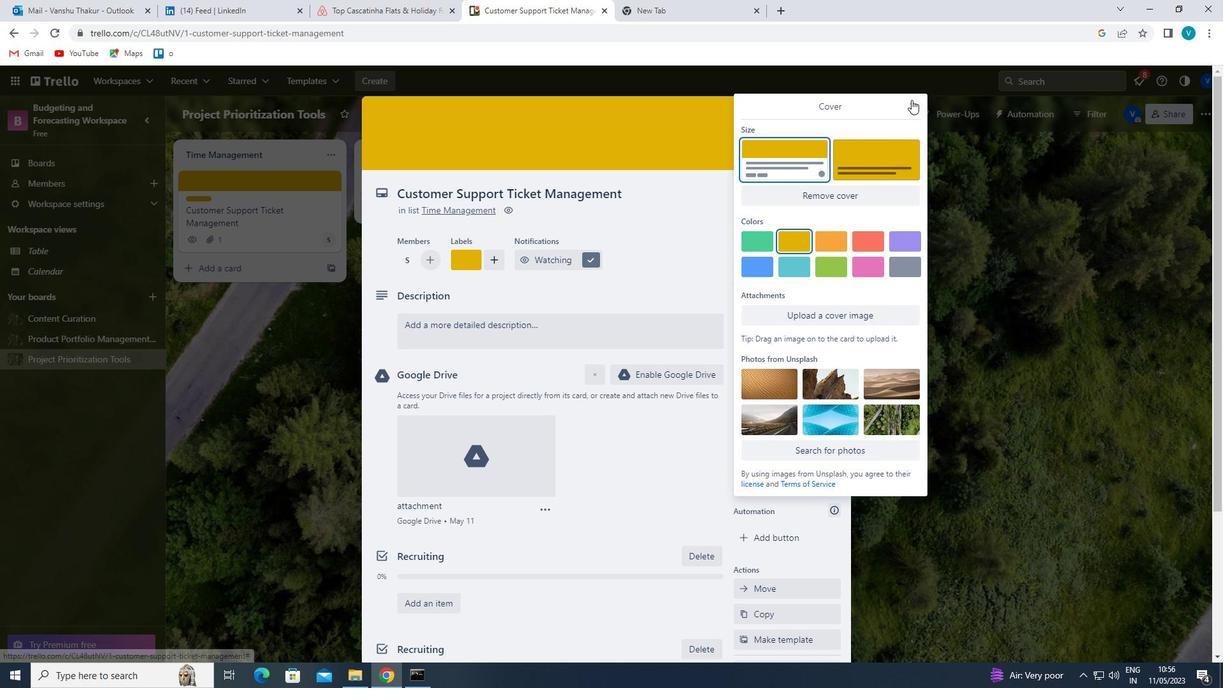 
Action: Mouse moved to (512, 338)
Screenshot: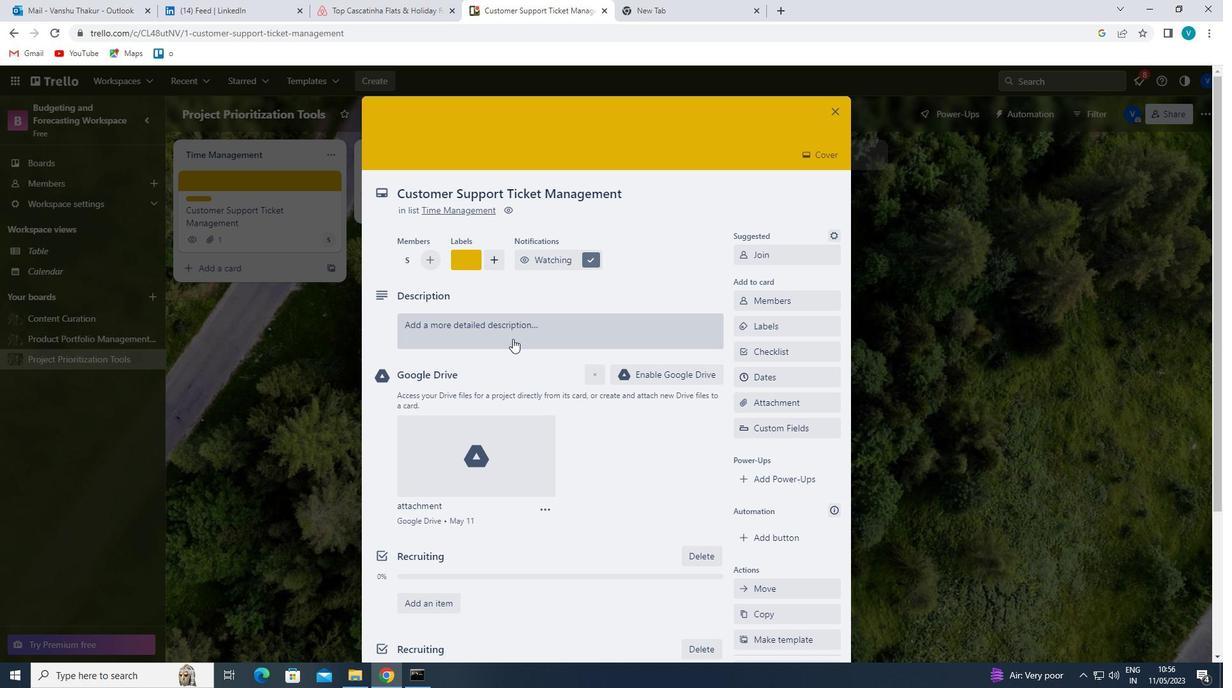 
Action: Mouse pressed left at (512, 338)
Screenshot: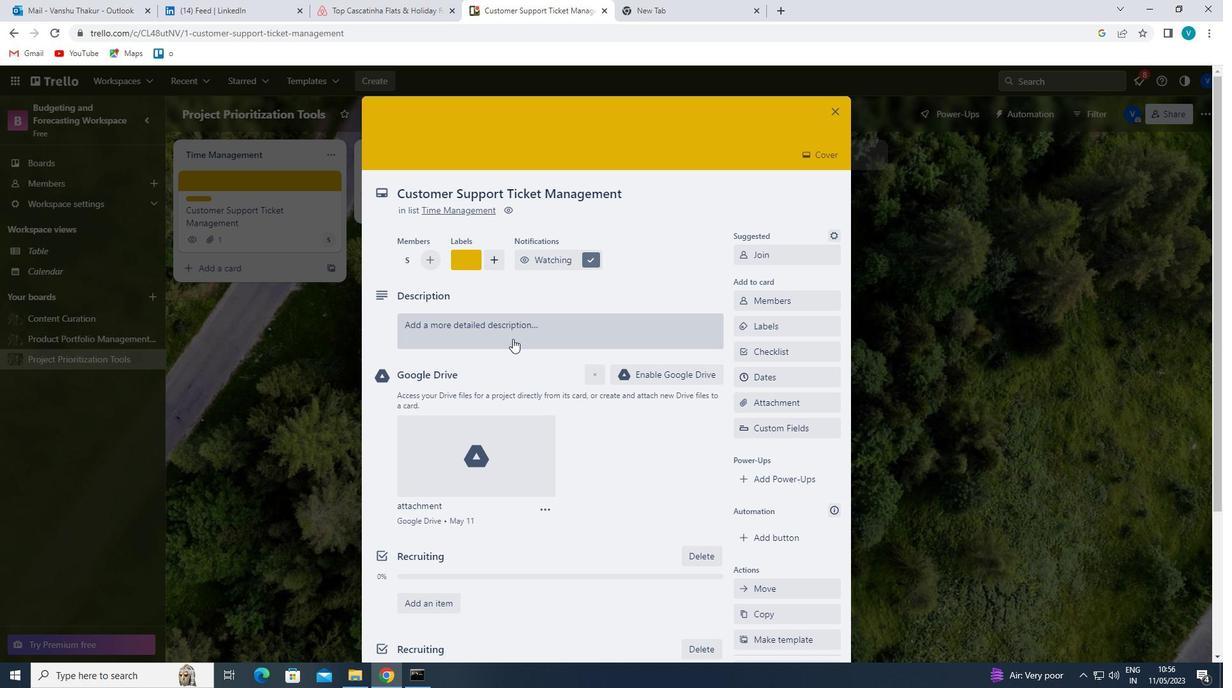 
Action: Key pressed '<Key.shift>PA<Key.backspace>LAN<Key.space>AND<Key.space>EXECUTE<Key.space>COMANY<Key.space>TEAM-BUILDING<Key.space>RETREAT
Screenshot: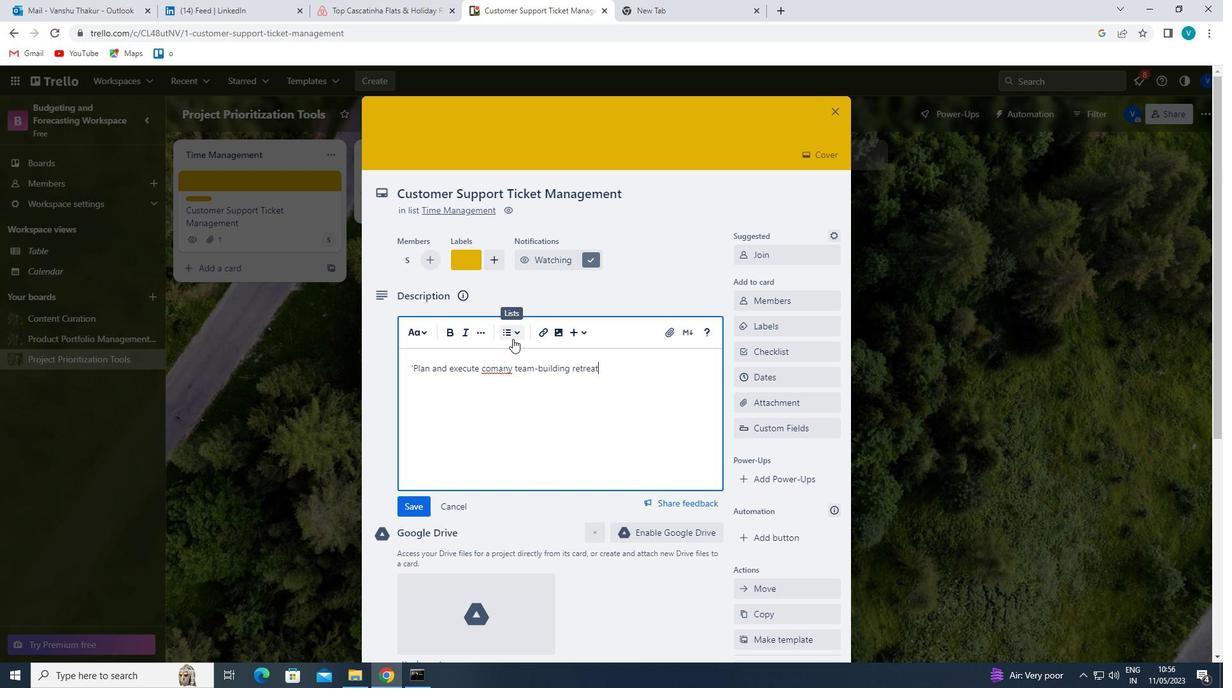 
Action: Mouse moved to (502, 367)
Screenshot: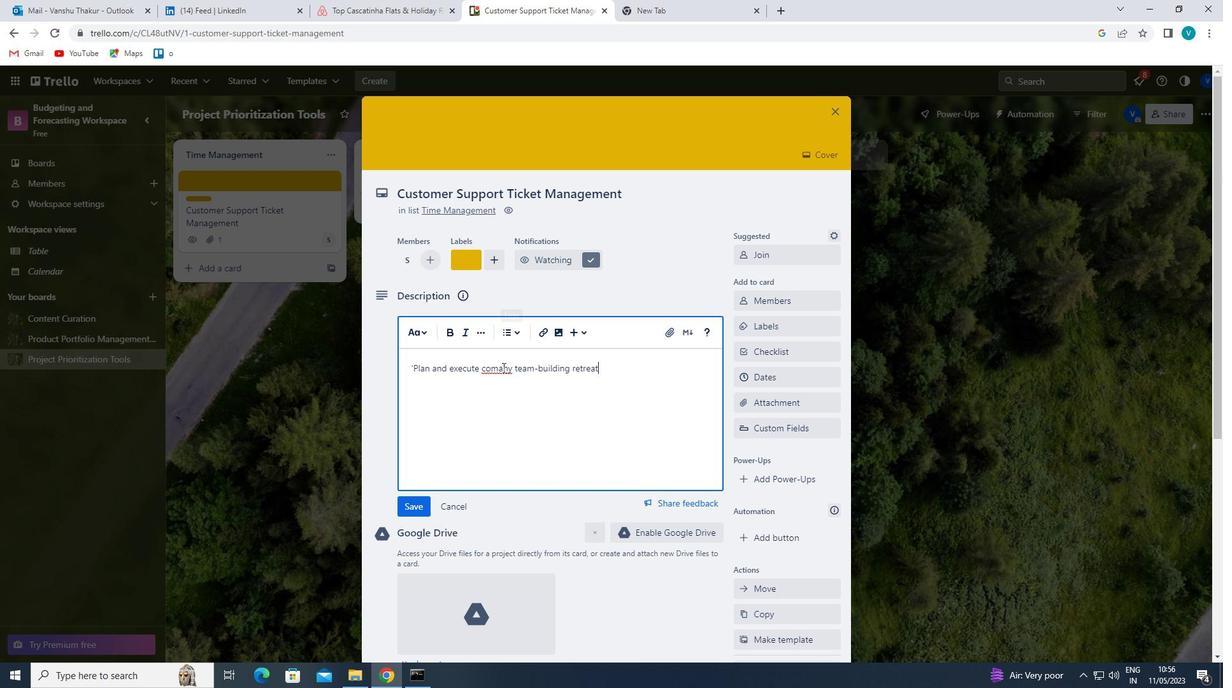 
Action: Mouse pressed left at (502, 367)
Screenshot: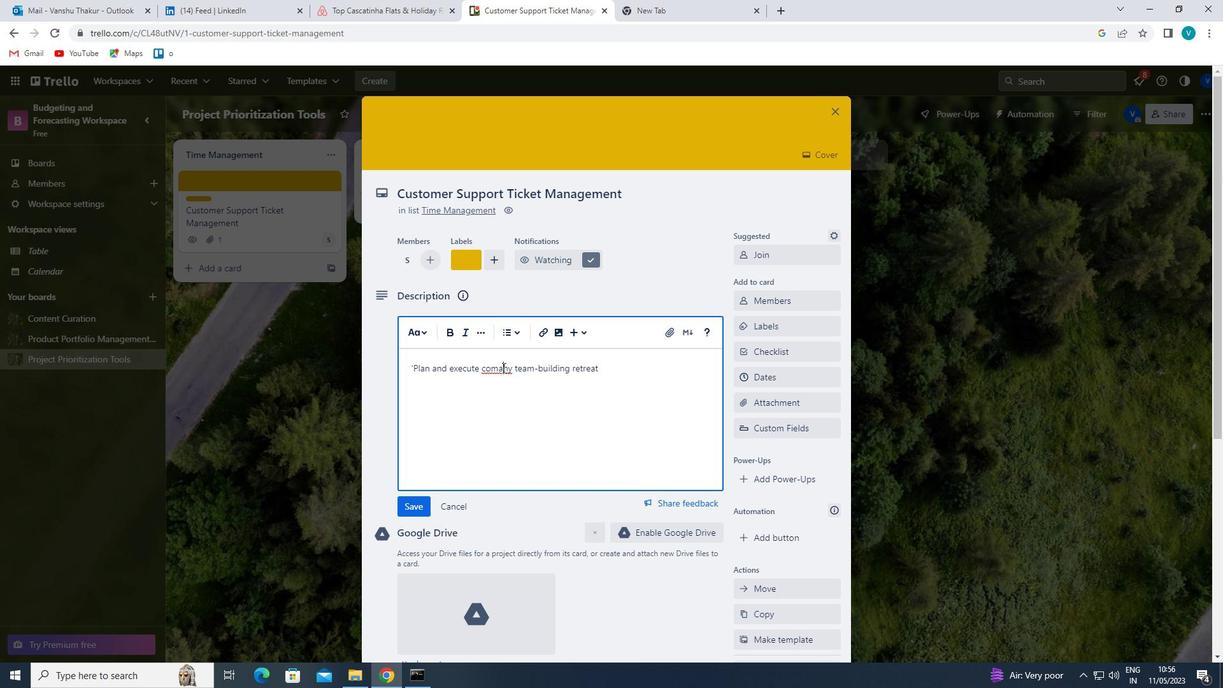 
Action: Mouse moved to (509, 375)
Screenshot: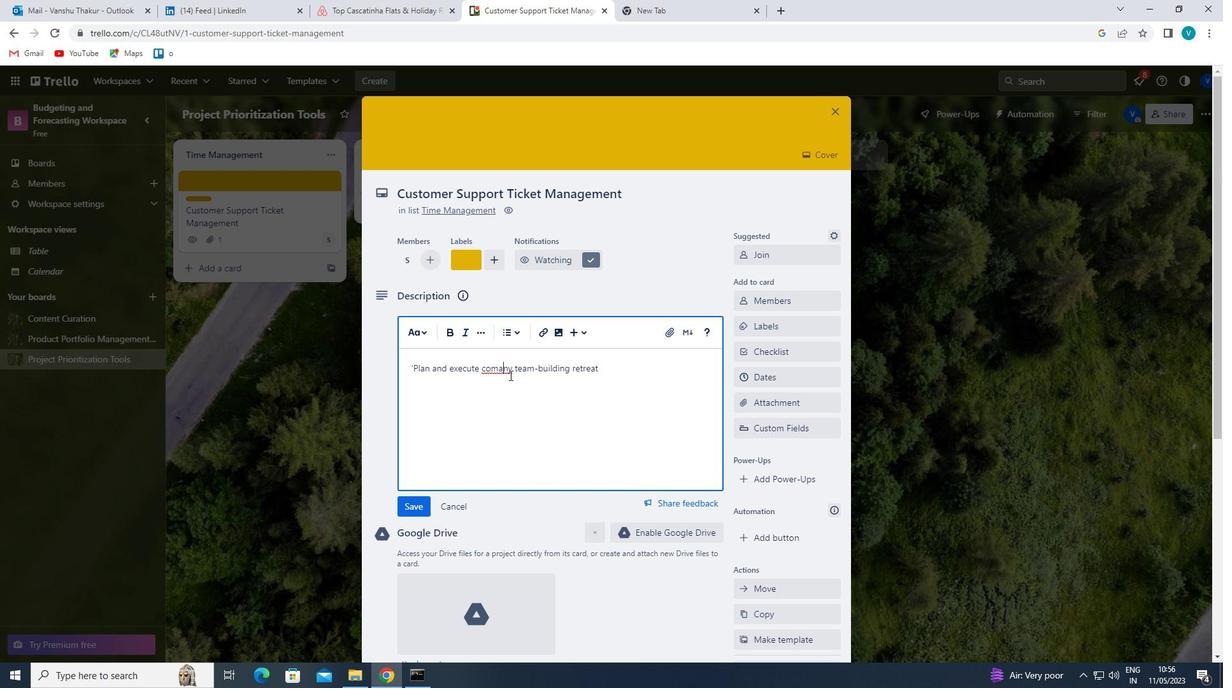 
Action: Key pressed P
Screenshot: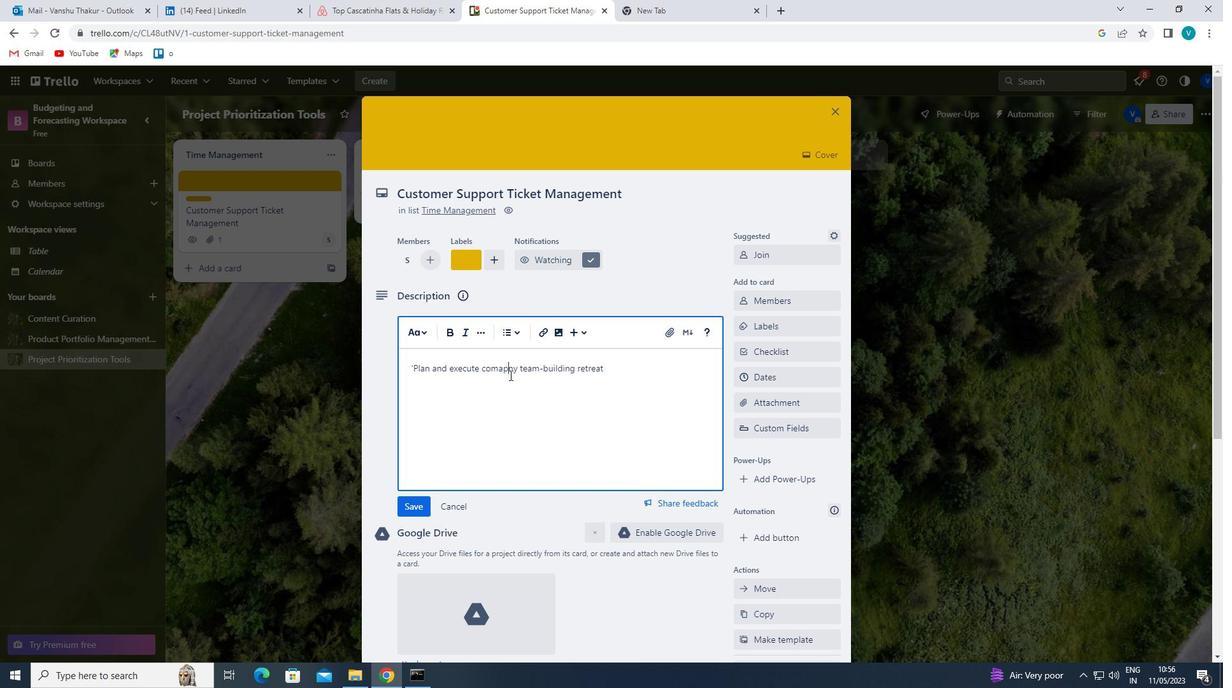 
Action: Mouse moved to (511, 373)
Screenshot: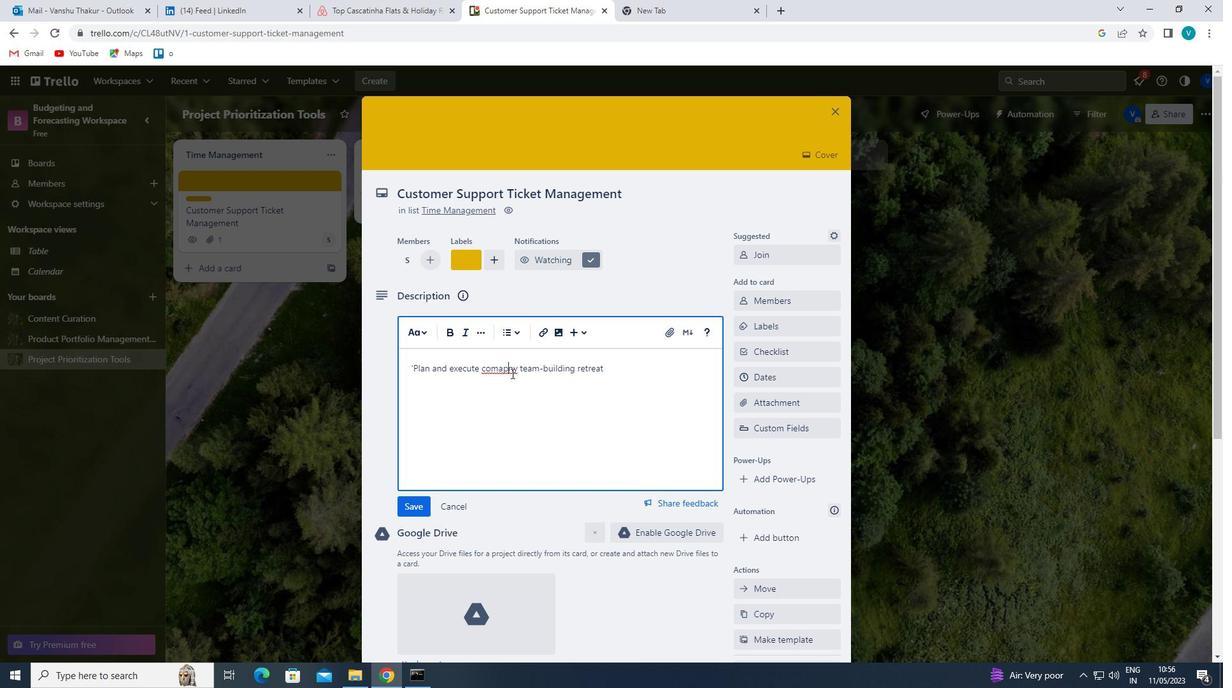 
Action: Key pressed <Key.backspace><Key.left>P
Screenshot: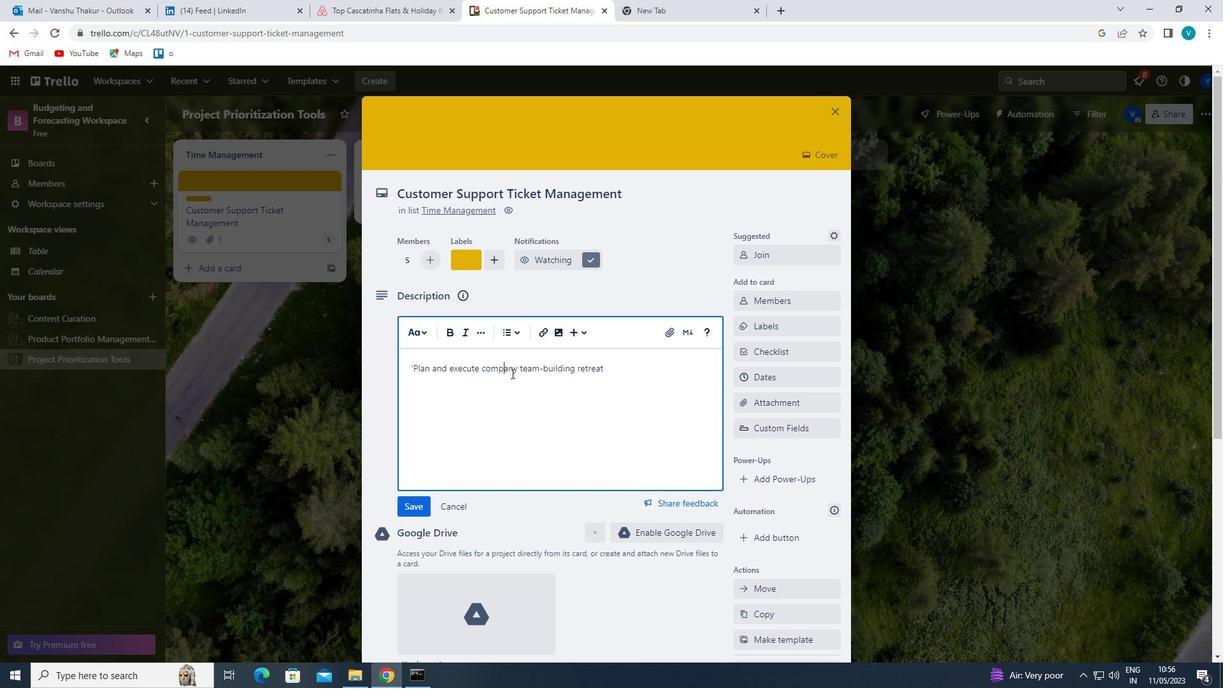 
Action: Mouse moved to (627, 372)
Screenshot: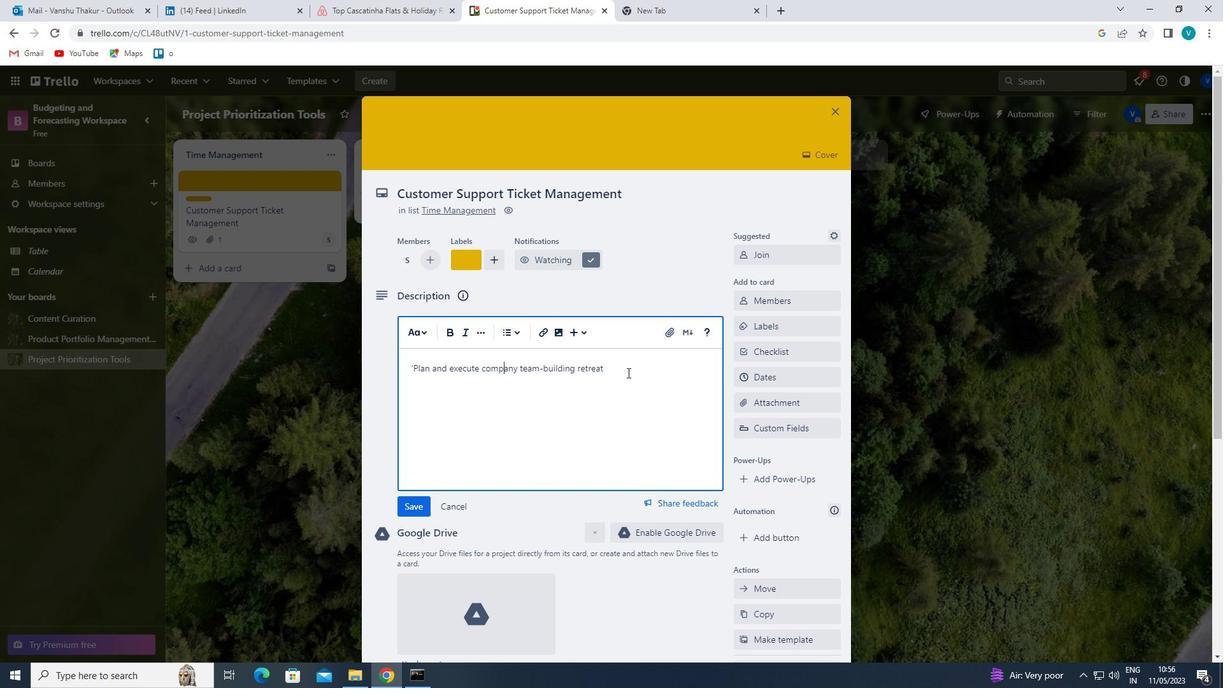 
Action: Mouse pressed left at (627, 372)
Screenshot: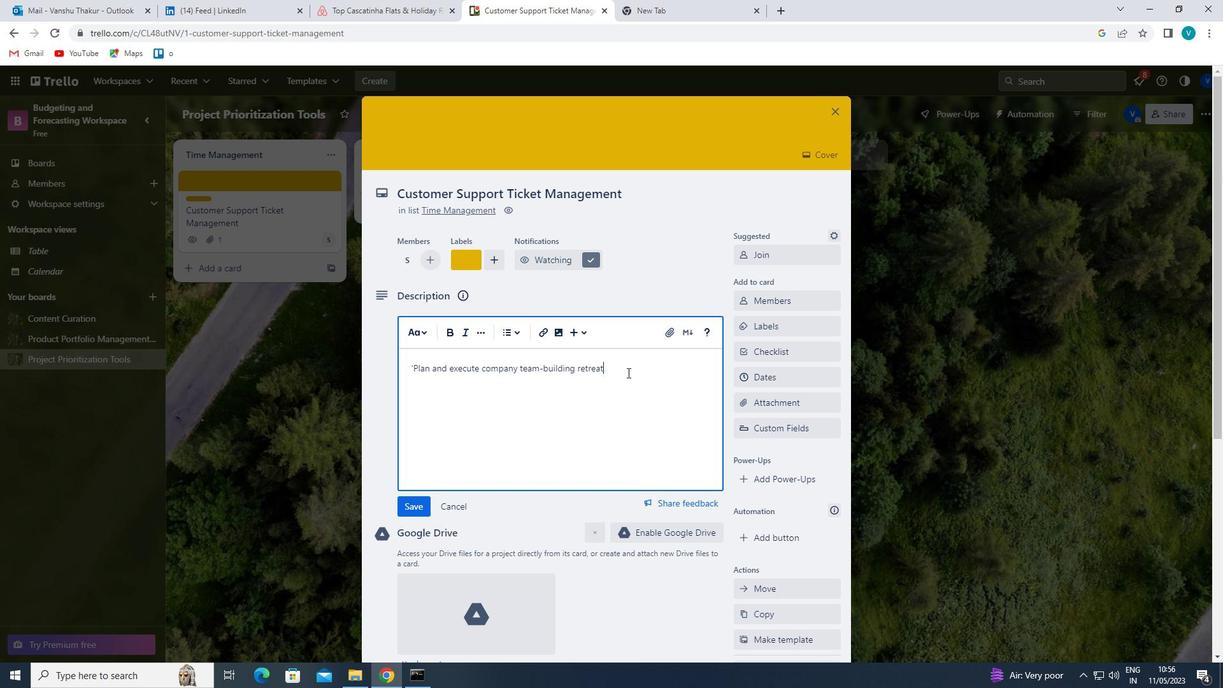
Action: Key pressed <Key.space>WITH<Key.space>FOCUS<Key.space>ON<Key.space>EMPLOYEE<Key.space>WELL-BEING'
Screenshot: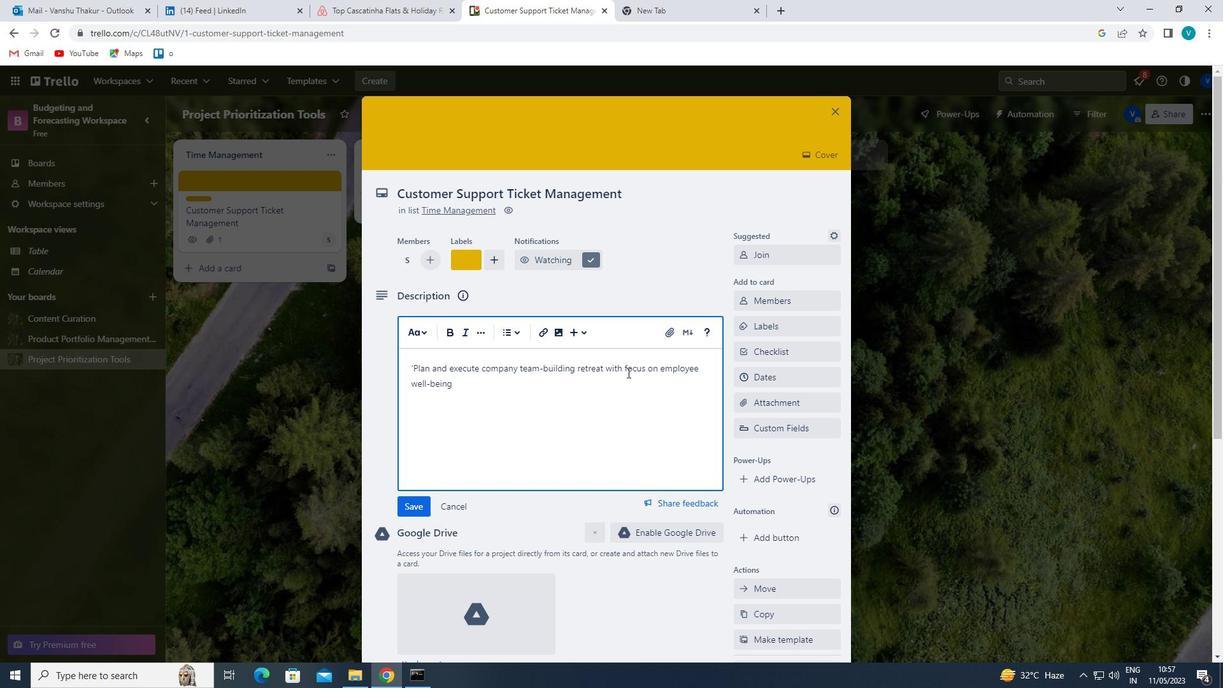 
Action: Mouse moved to (422, 500)
Screenshot: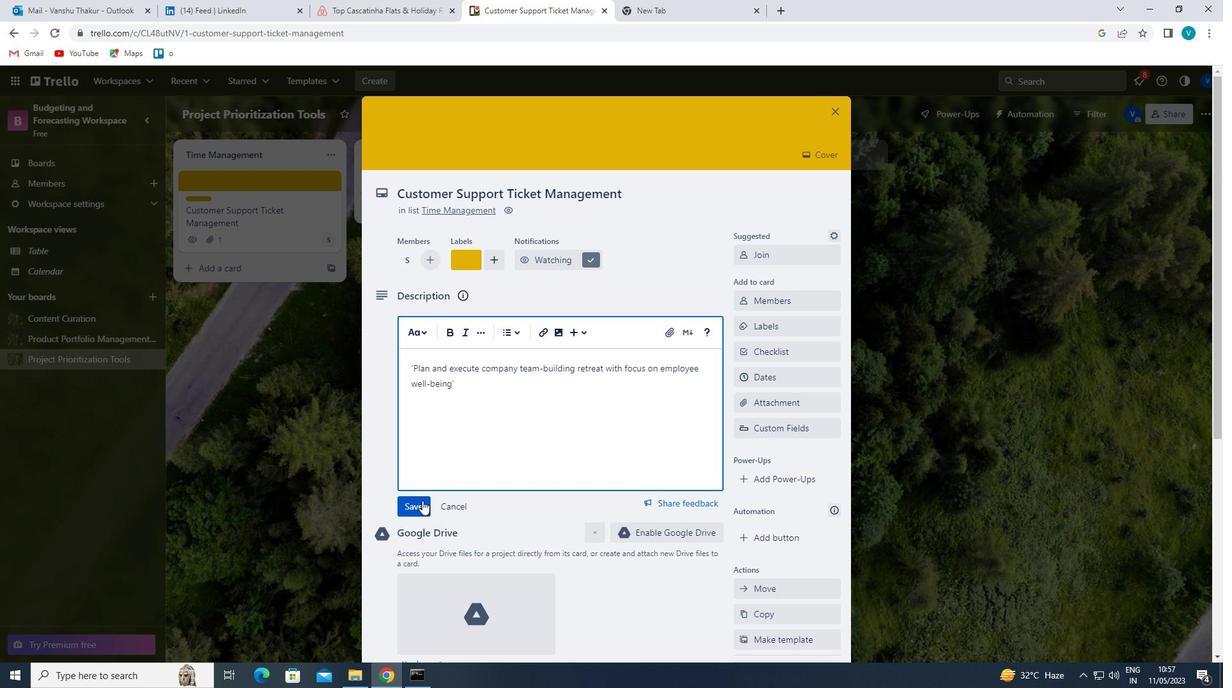 
Action: Mouse pressed left at (422, 500)
Screenshot: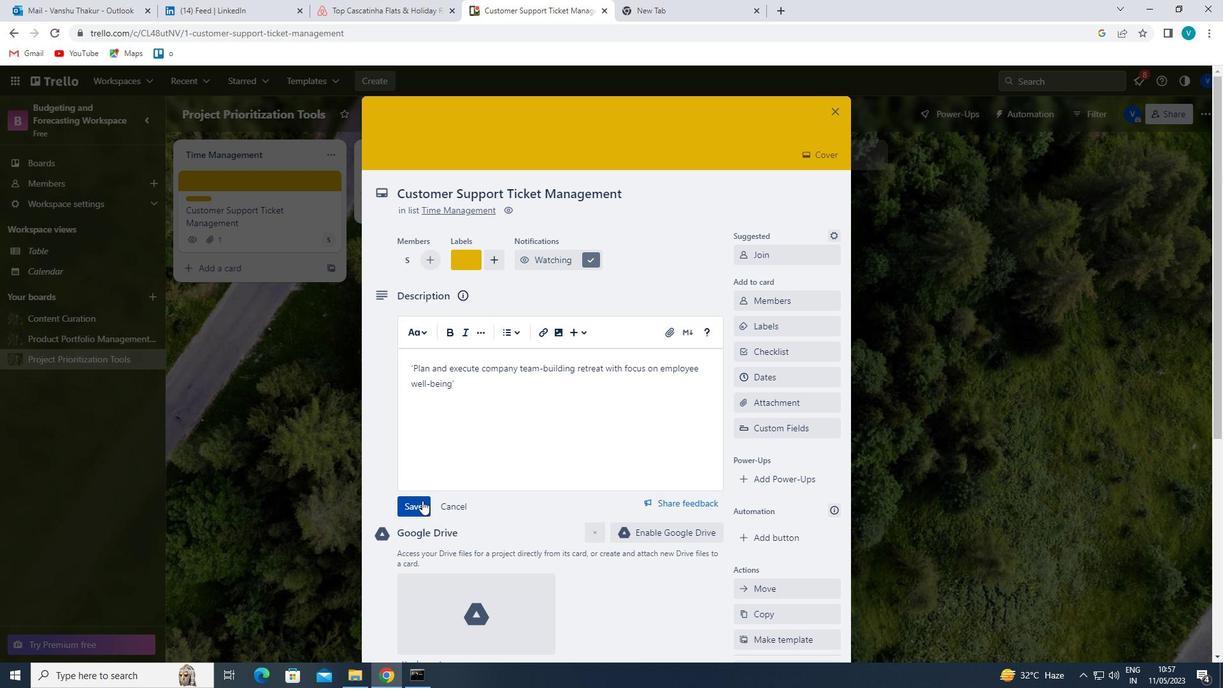 
Action: Mouse scrolled (422, 500) with delta (0, 0)
Screenshot: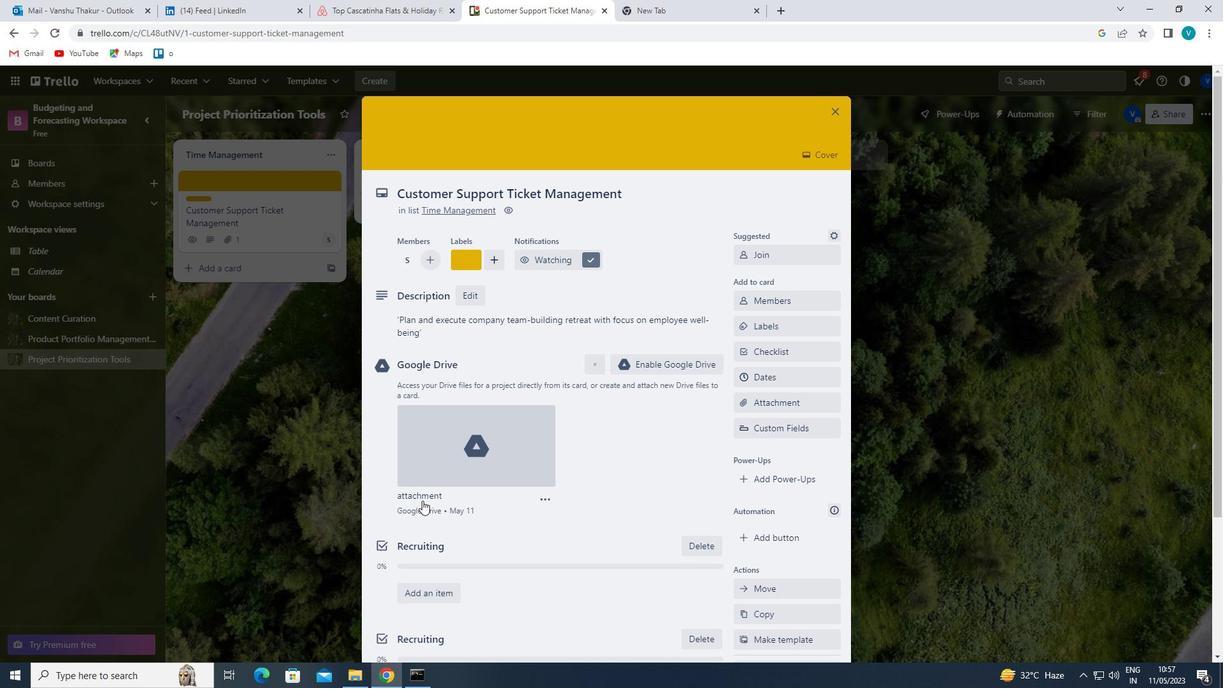 
Action: Mouse scrolled (422, 500) with delta (0, 0)
Screenshot: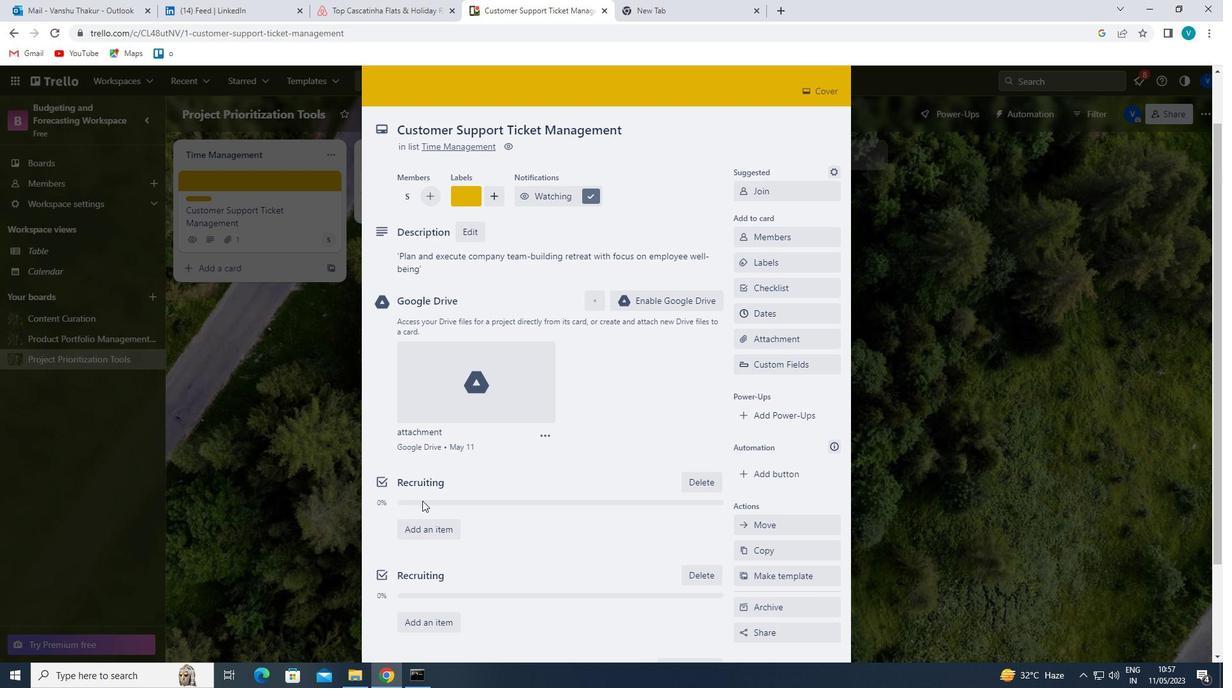 
Action: Mouse scrolled (422, 500) with delta (0, 0)
Screenshot: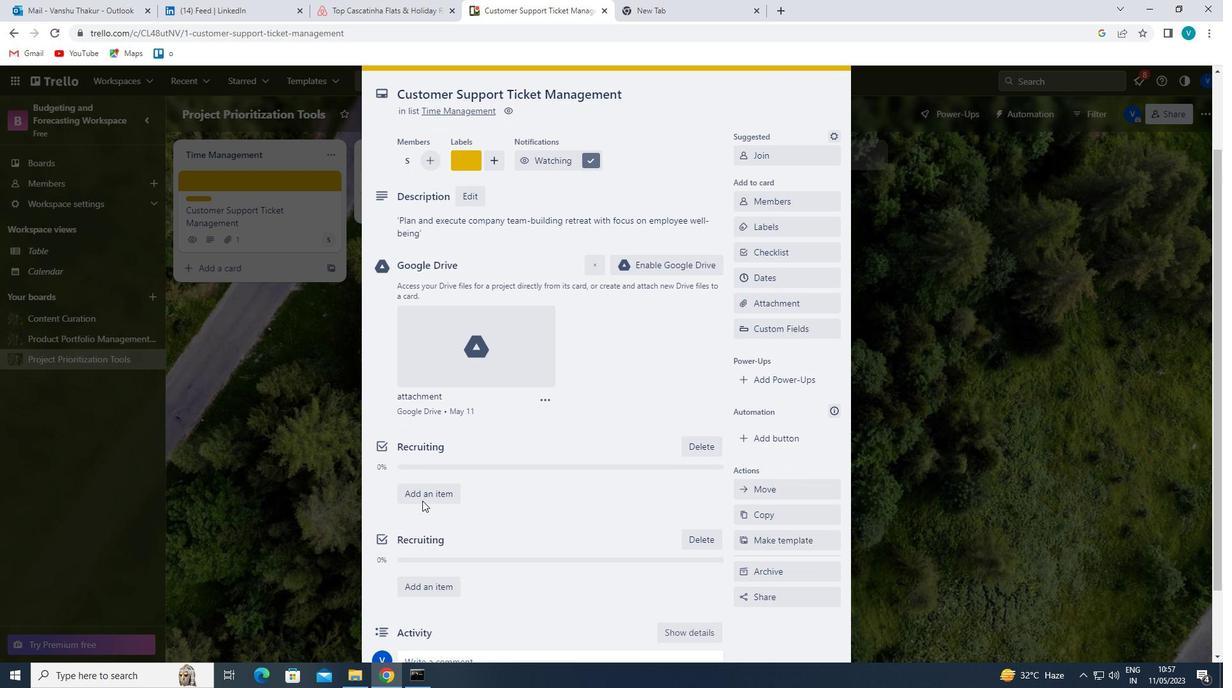
Action: Mouse scrolled (422, 500) with delta (0, 0)
Screenshot: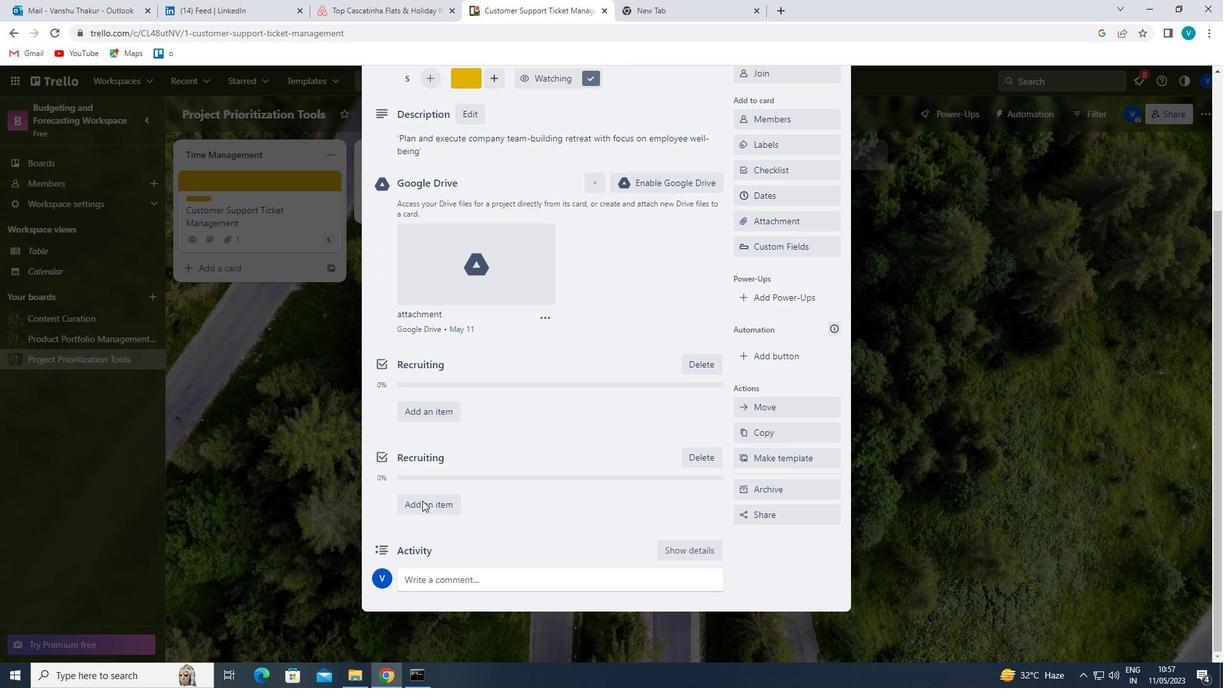 
Action: Mouse scrolled (422, 500) with delta (0, 0)
Screenshot: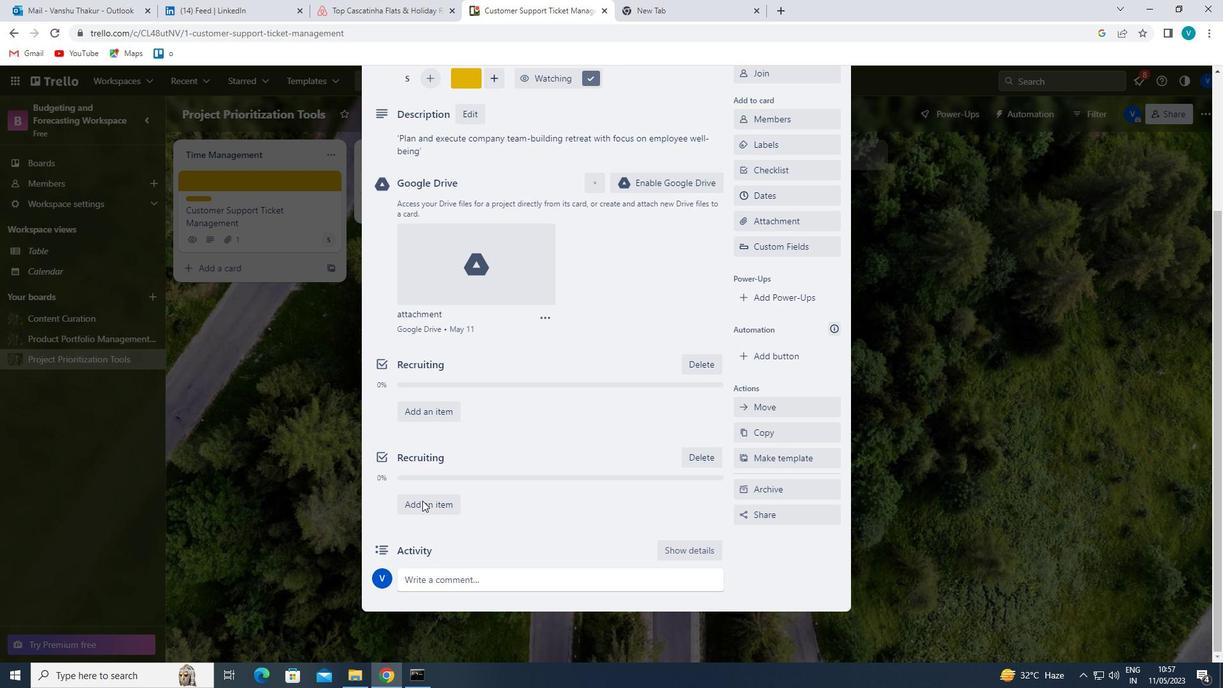
Action: Mouse moved to (441, 575)
Screenshot: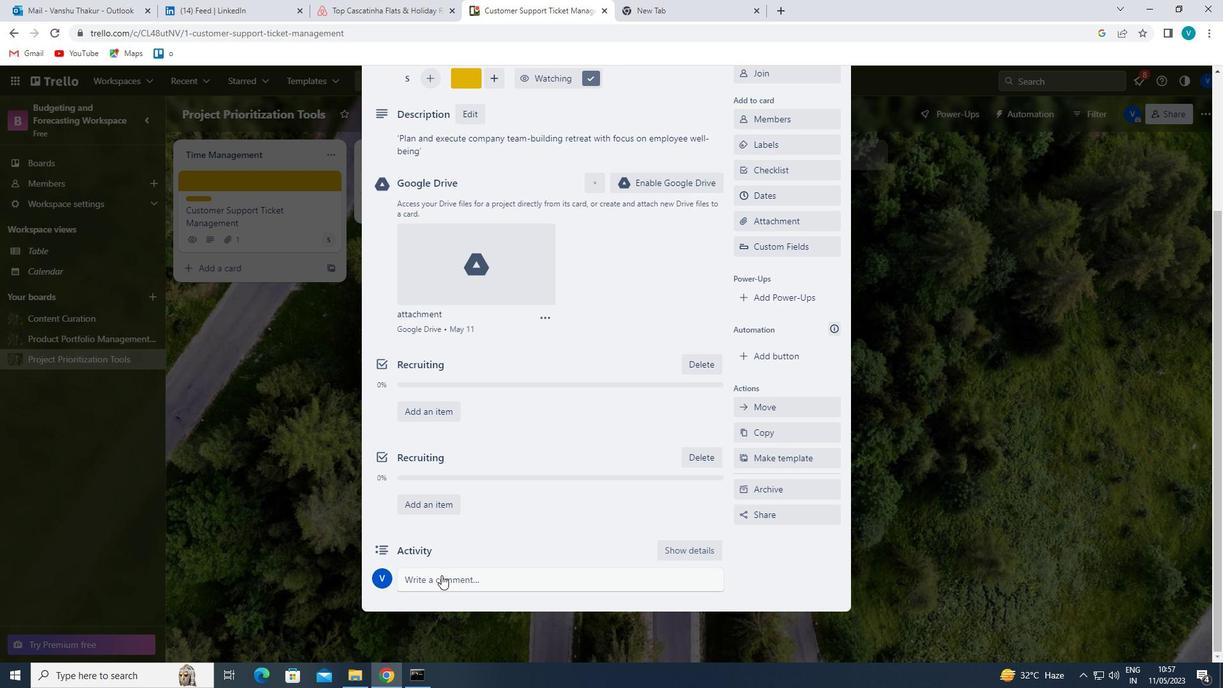 
Action: Mouse pressed left at (441, 575)
Screenshot: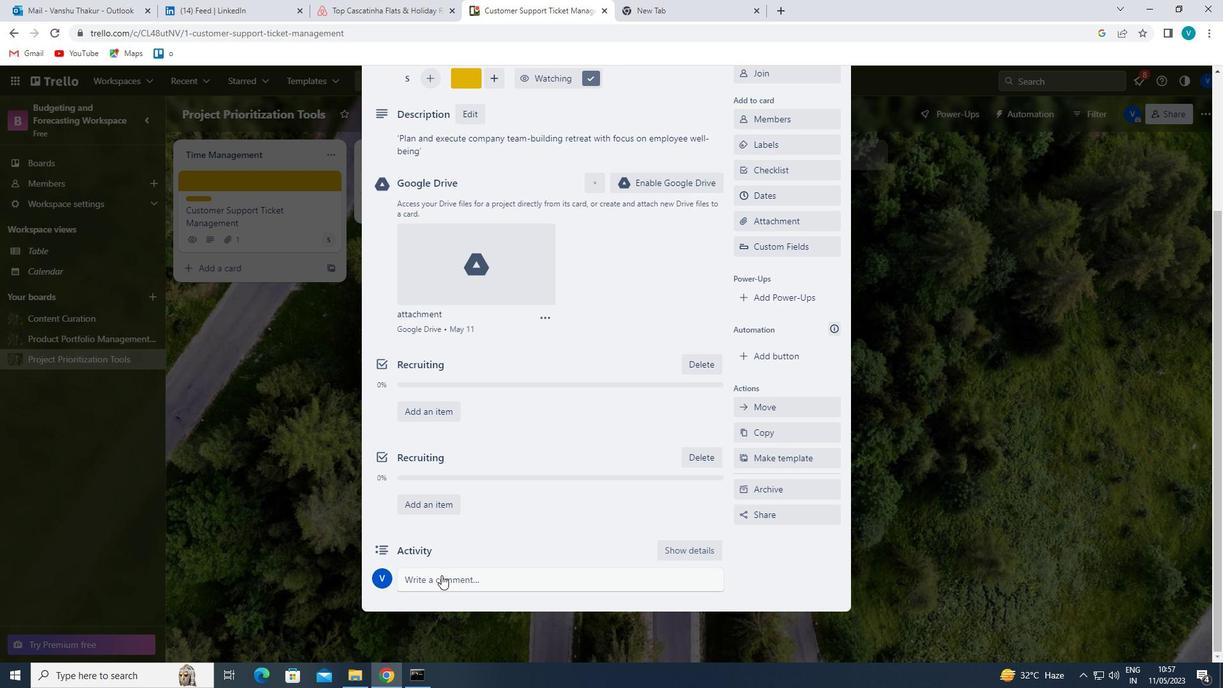 
Action: Key pressed '<Key.shift>THIS<Key.space>TASK<Key.space>REQUIRES<Key.space>US<Key.space>TO<Key.space>BE<Key.space>AGILE<Key.space>AND<Key.space>ADAPTABLE,GO<Key.backspace>IVEN<Key.left><Key.left><Key.left><Key.left><Key.left><Key.space><Key.right><Key.right><Key.right><Key.right><Key.right><Key.space>THE<Key.space>F<Key.backspace>DYNAMIC<Key.space>NATURE<Key.space>OF<Key.space>THE<Key.space>PROJR<Key.backspace>ECT'
Screenshot: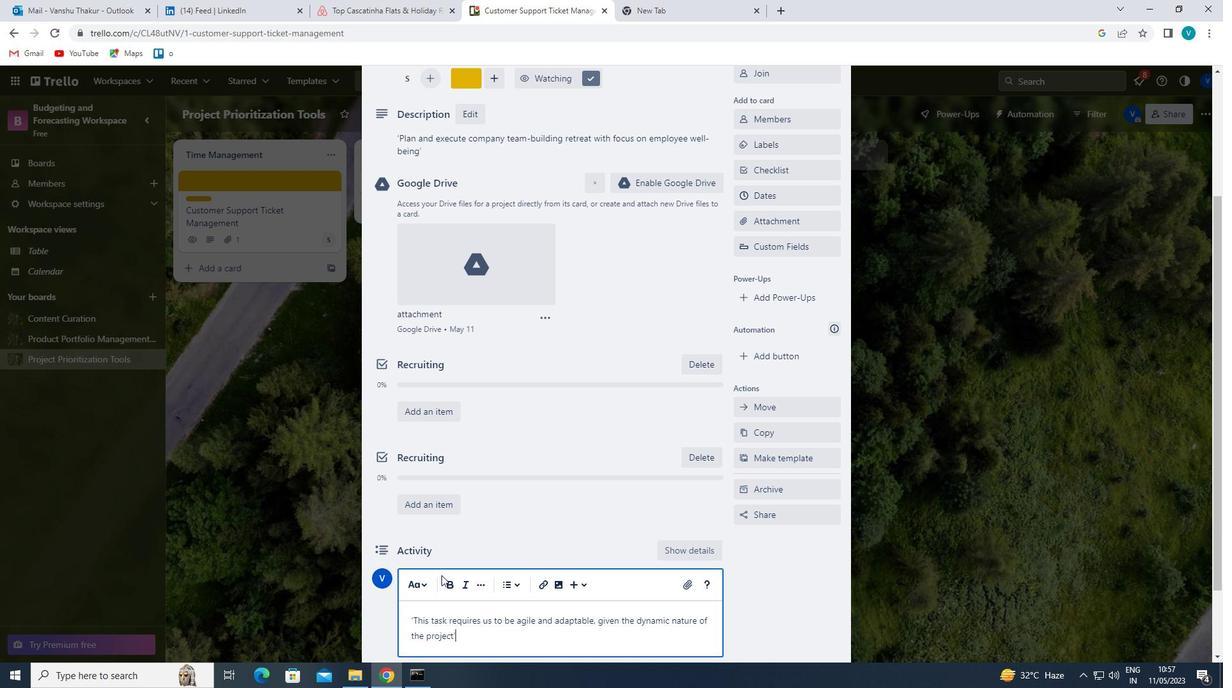 
Action: Mouse moved to (549, 520)
Screenshot: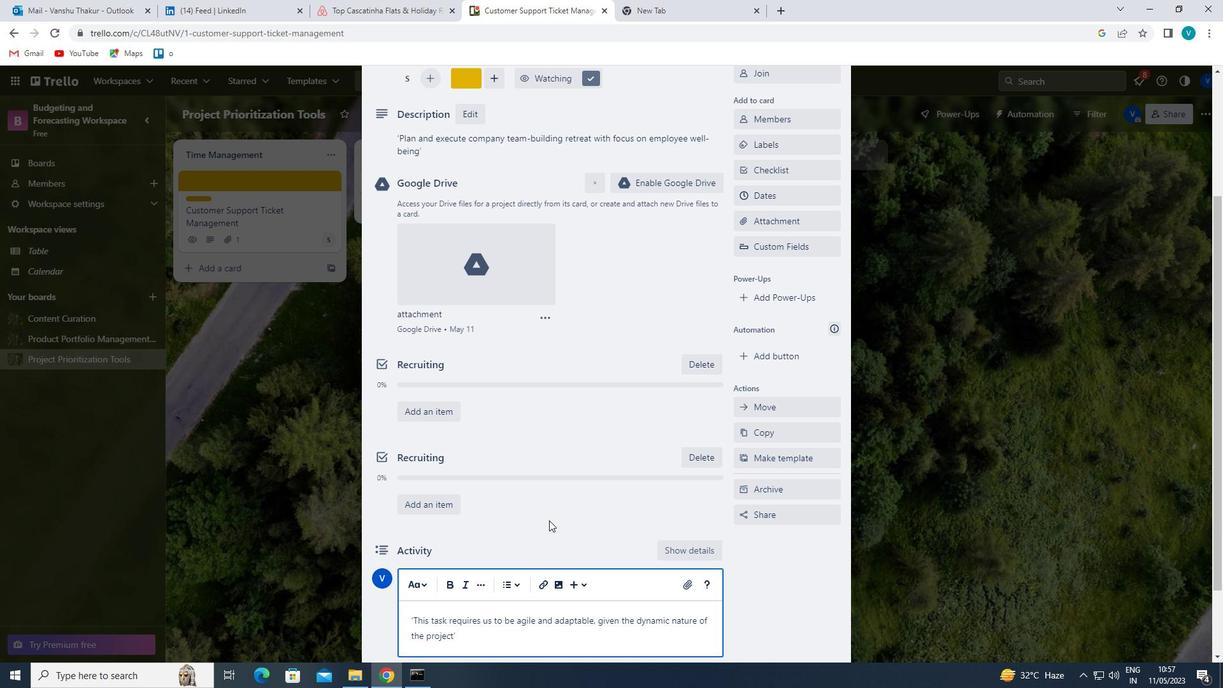 
Action: Mouse scrolled (549, 519) with delta (0, 0)
Screenshot: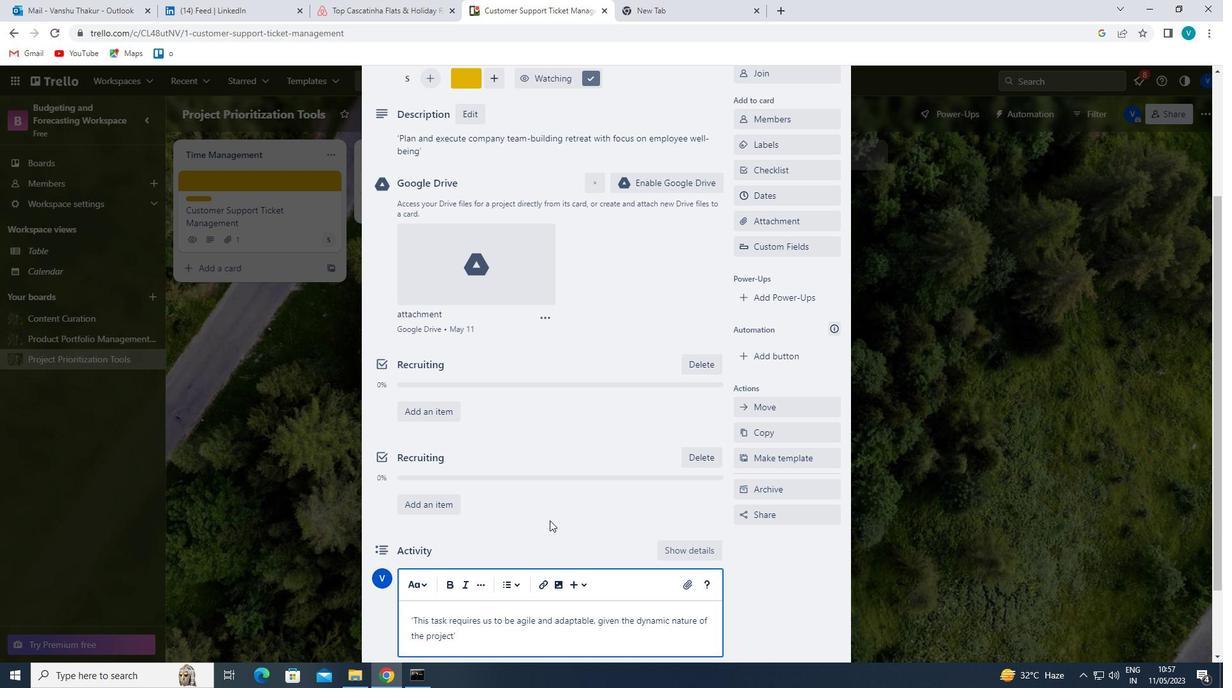
Action: Mouse moved to (550, 521)
Screenshot: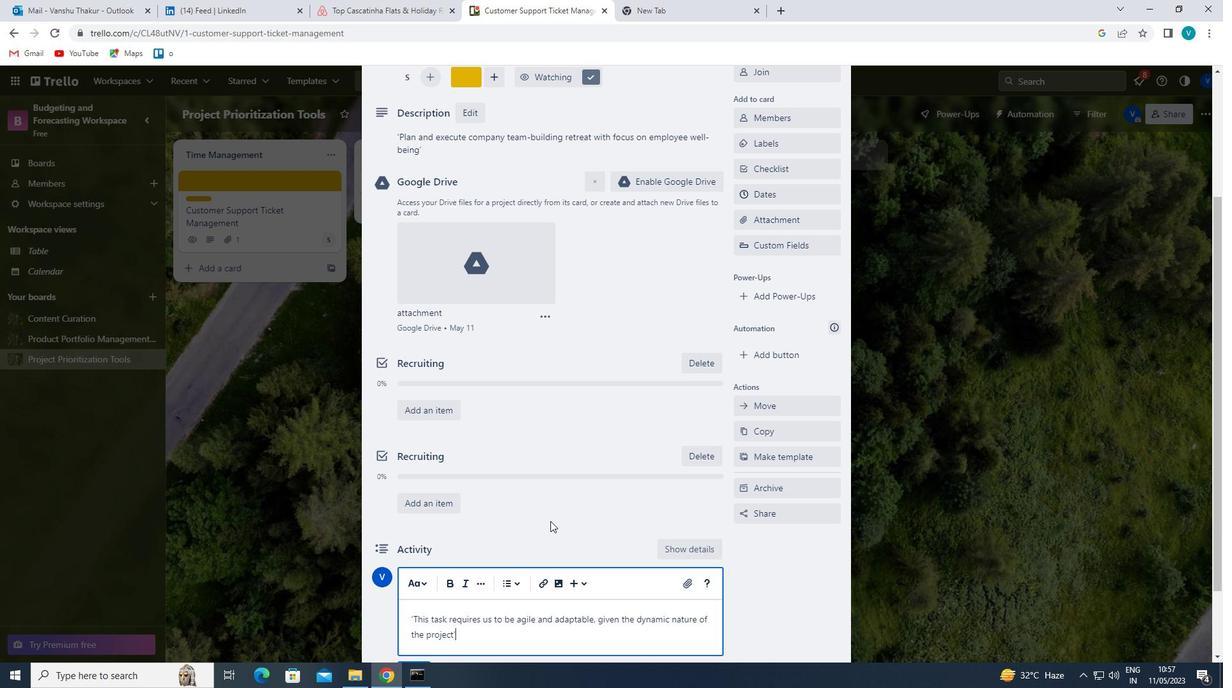 
Action: Mouse scrolled (550, 520) with delta (0, 0)
Screenshot: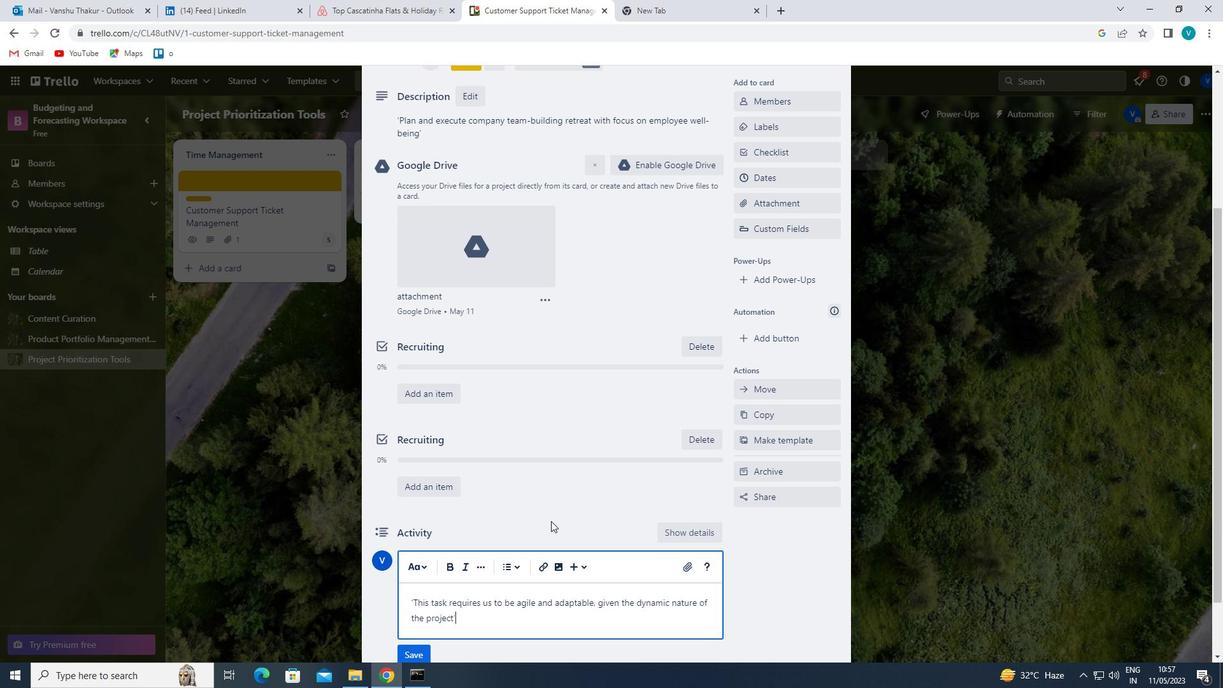 
Action: Mouse moved to (420, 576)
Screenshot: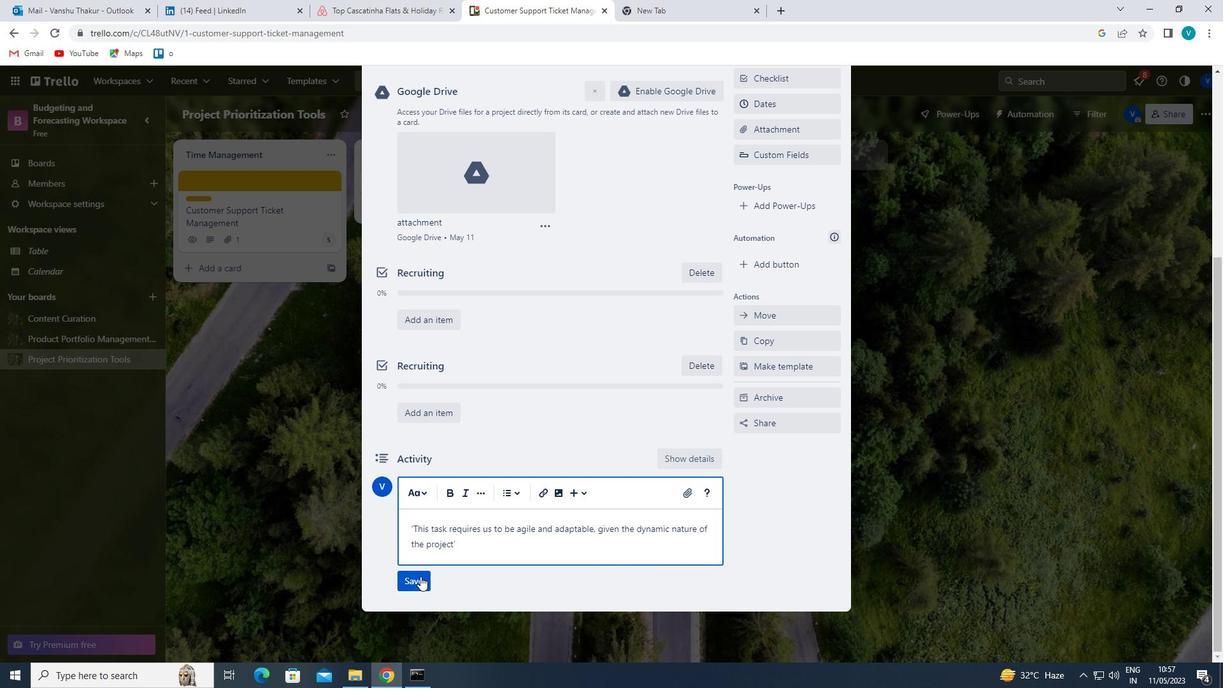 
Action: Mouse pressed left at (420, 576)
Screenshot: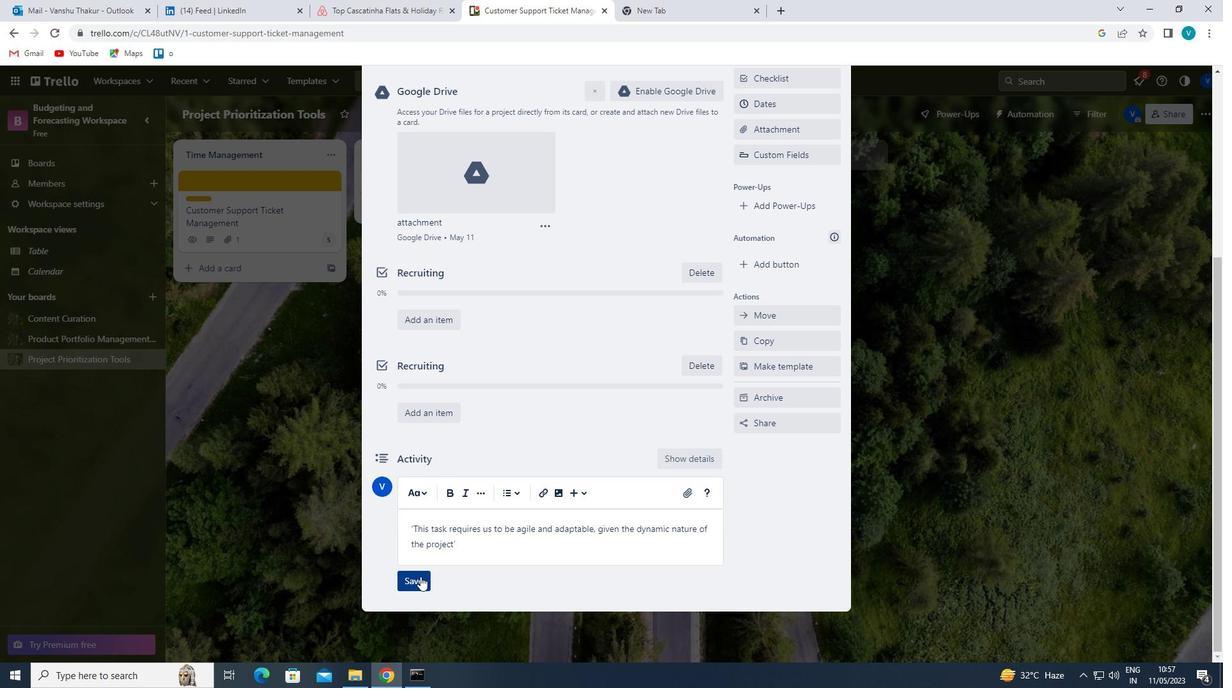
Action: Mouse moved to (727, 366)
Screenshot: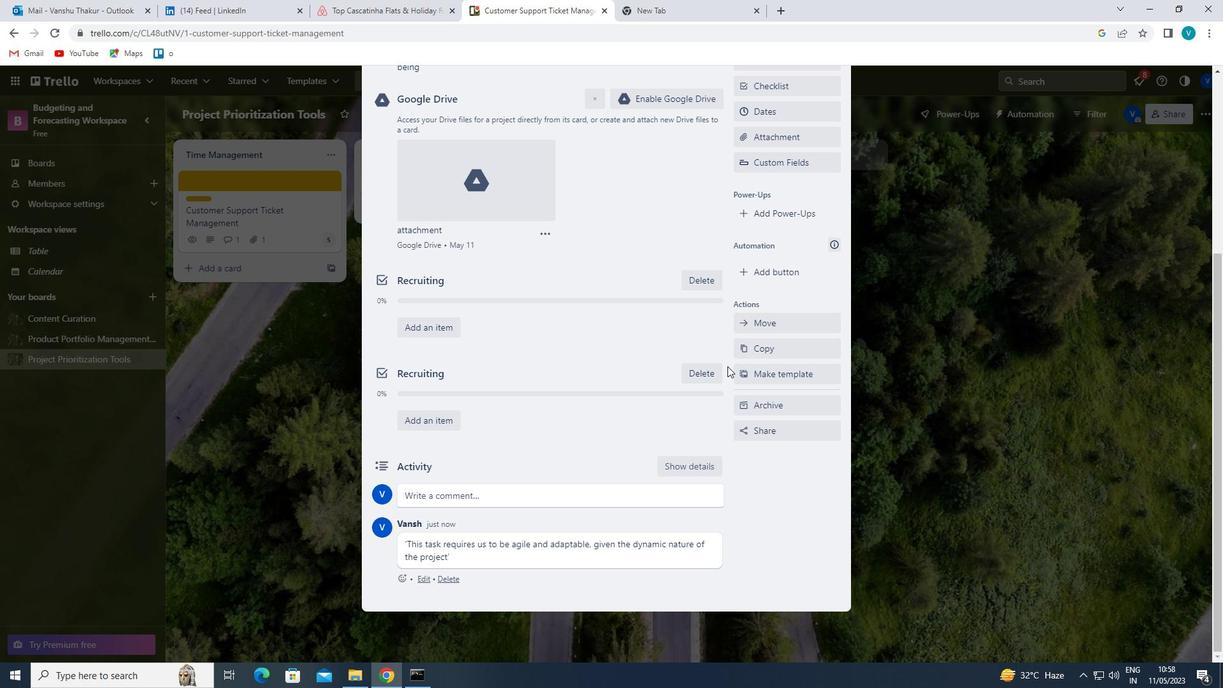 
Action: Mouse scrolled (727, 367) with delta (0, 0)
Screenshot: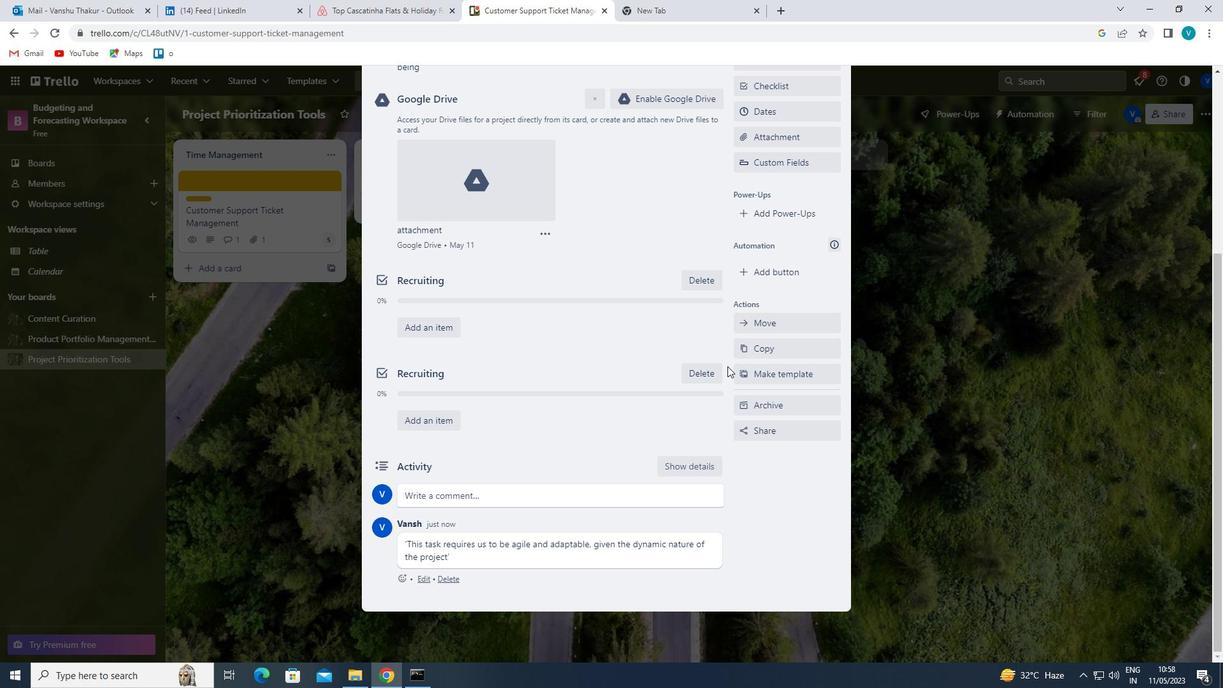 
Action: Mouse scrolled (727, 367) with delta (0, 0)
Screenshot: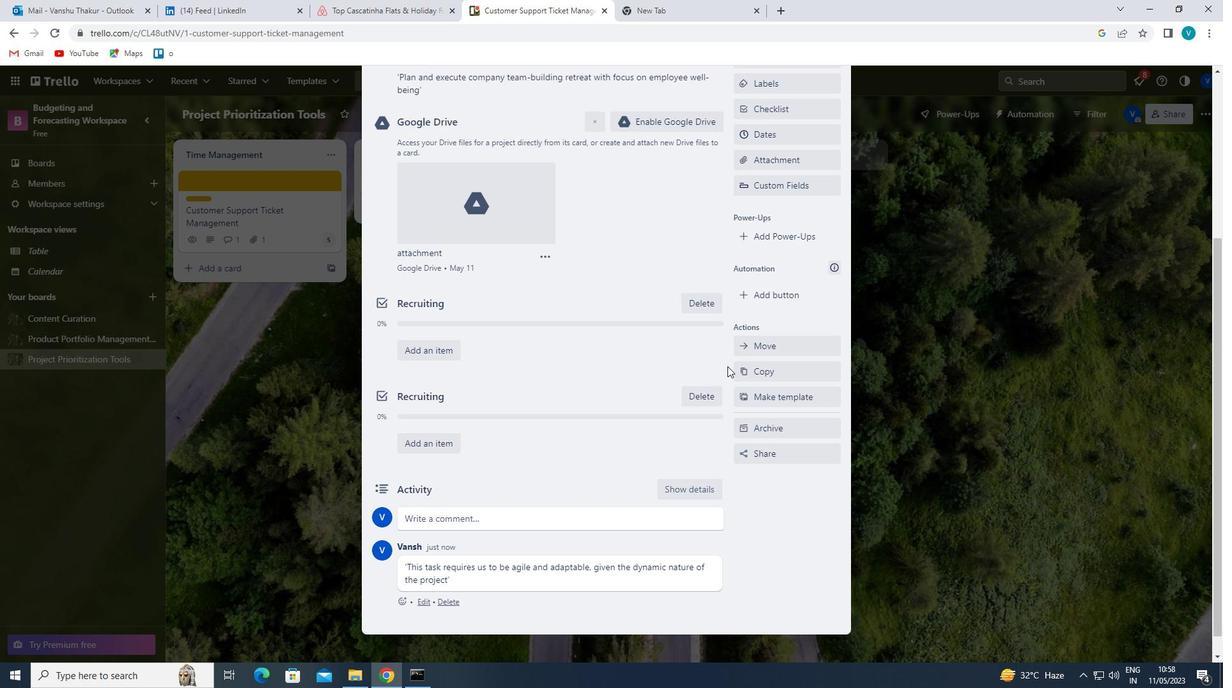 
Action: Mouse scrolled (727, 367) with delta (0, 0)
Screenshot: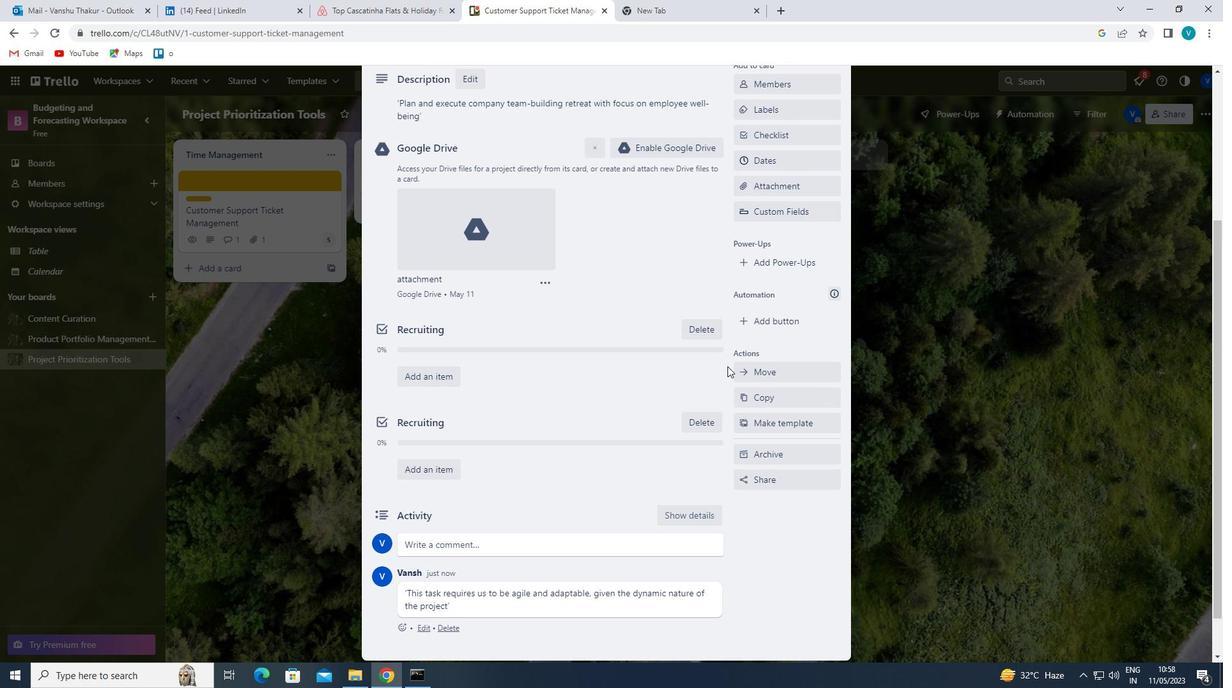 
Action: Mouse moved to (761, 306)
Screenshot: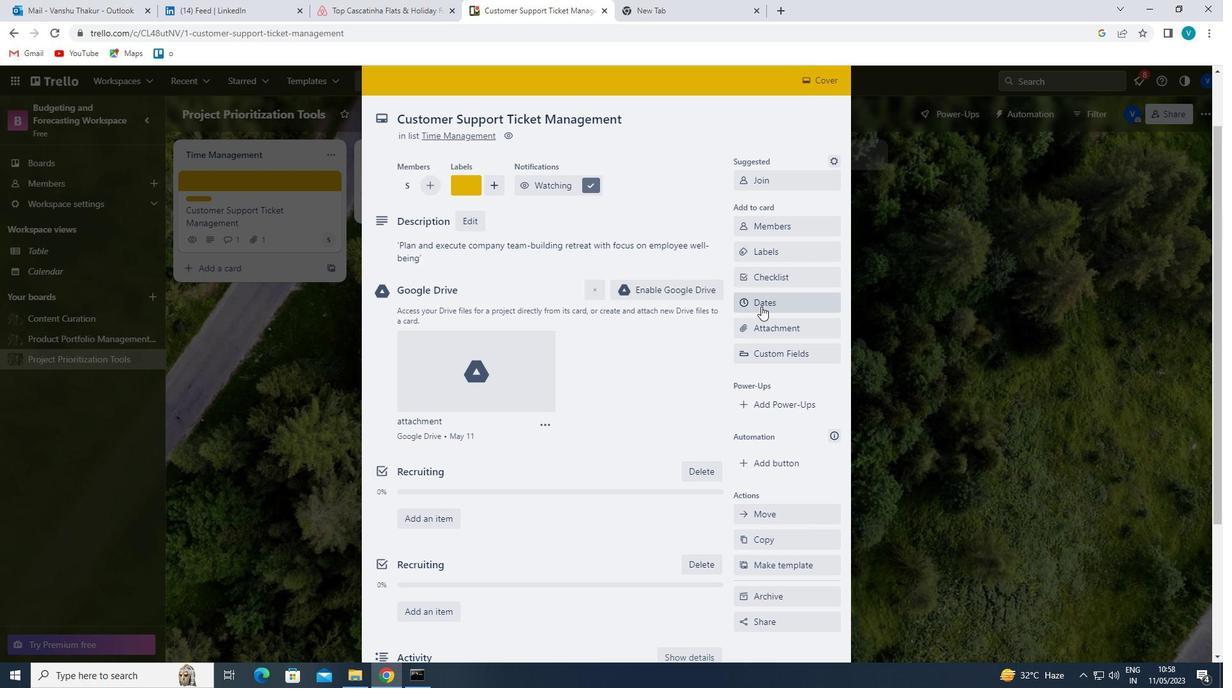
Action: Mouse pressed left at (761, 306)
Screenshot: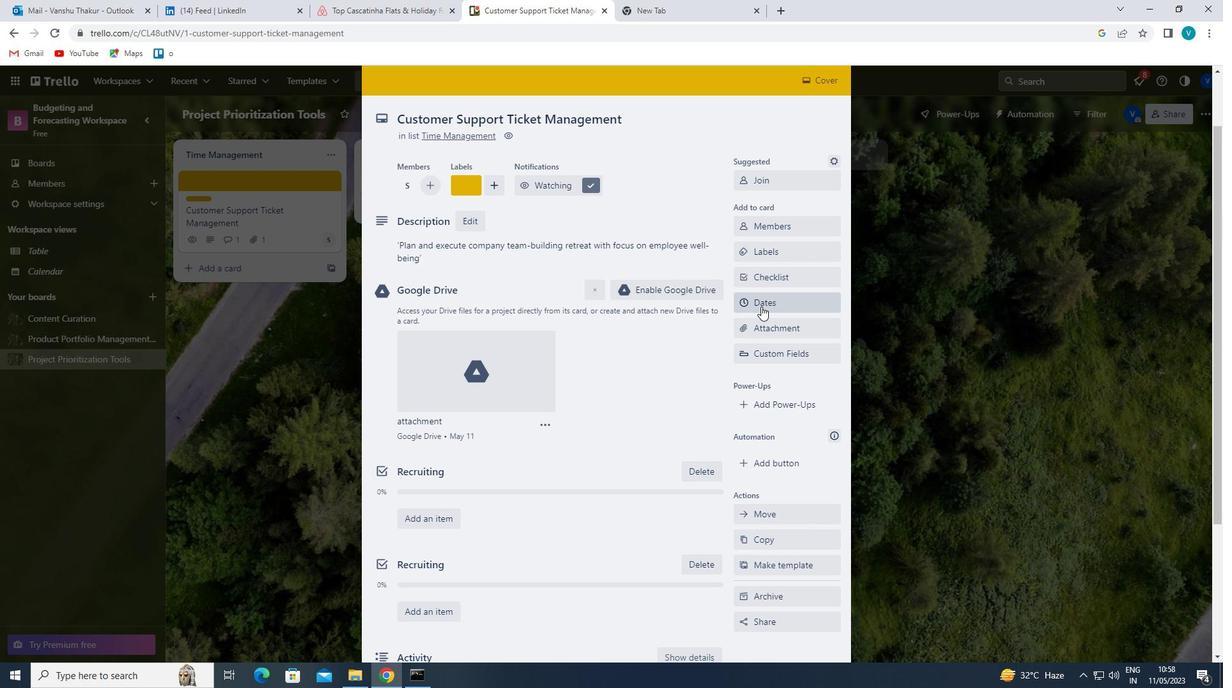 
Action: Mouse moved to (747, 351)
Screenshot: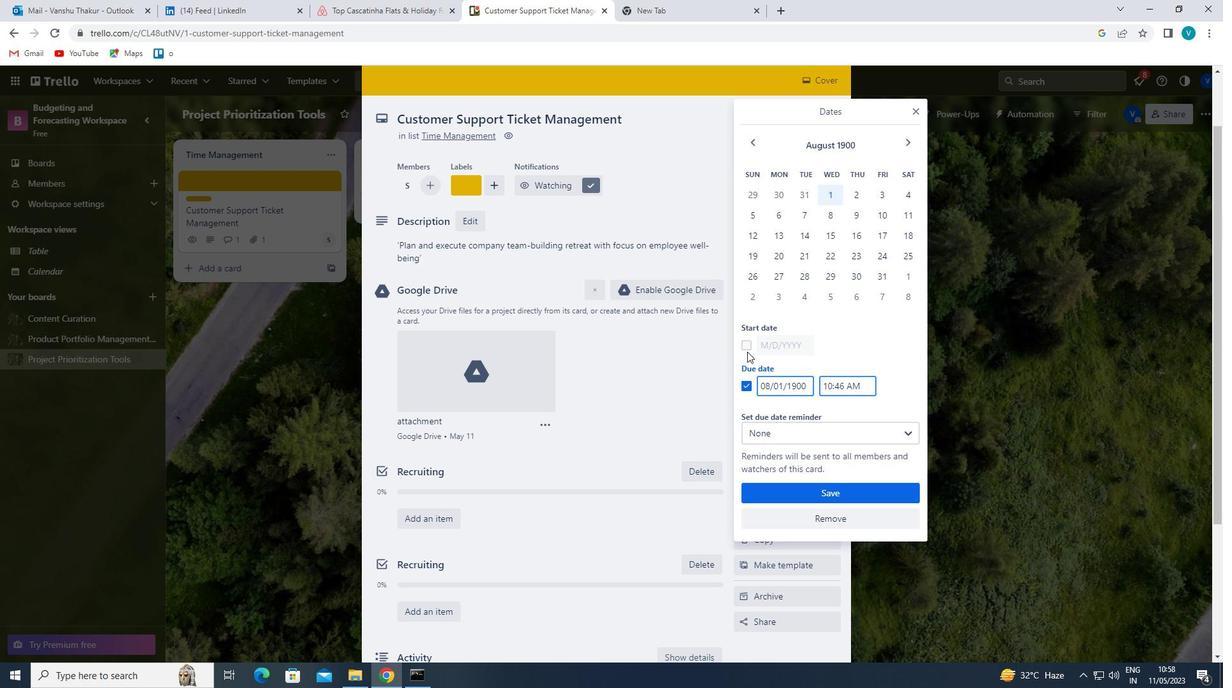 
Action: Mouse pressed left at (747, 351)
Screenshot: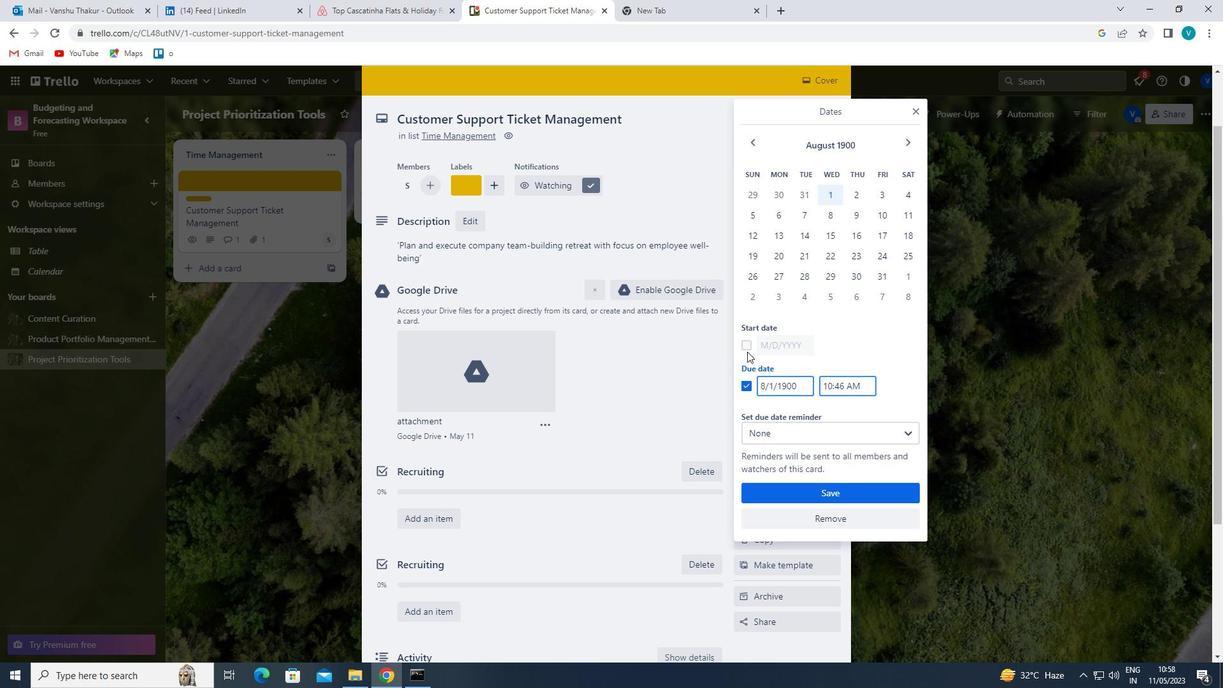 
Action: Mouse moved to (814, 492)
Screenshot: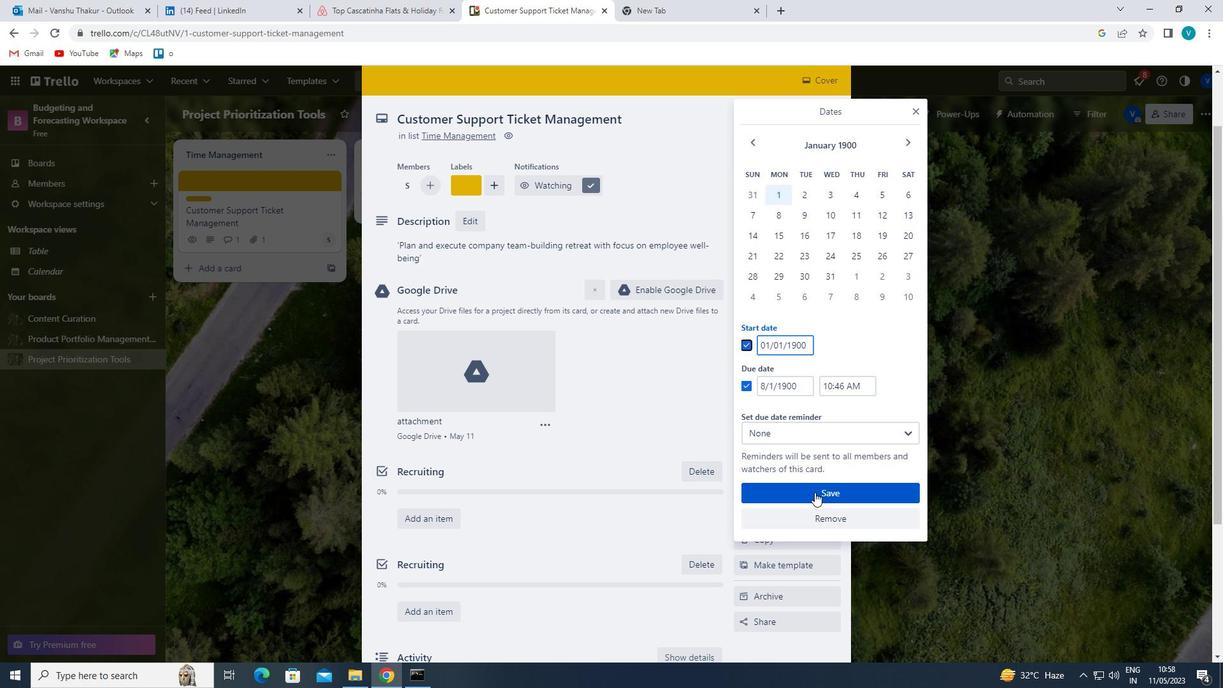 
Action: Mouse pressed left at (814, 492)
Screenshot: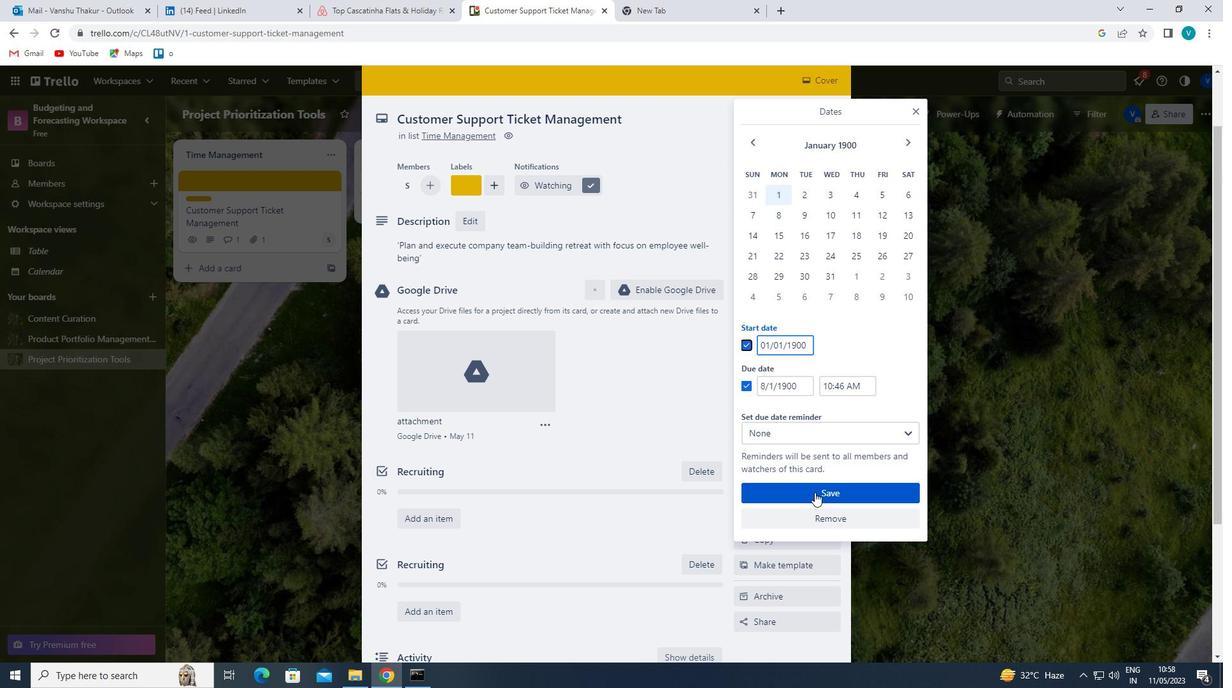 
